 Task: Look for space in Sumaré, Brazil from 9th June, 2023 to 16th June, 2023 for 2 adults in price range Rs.8000 to Rs.16000. Place can be entire place with 2 bedrooms having 2 beds and 1 bathroom. Property type can be flat. Amenities needed are: washing machine, . Booking option can be shelf check-in. Required host language is Spanish.
Action: Mouse moved to (414, 112)
Screenshot: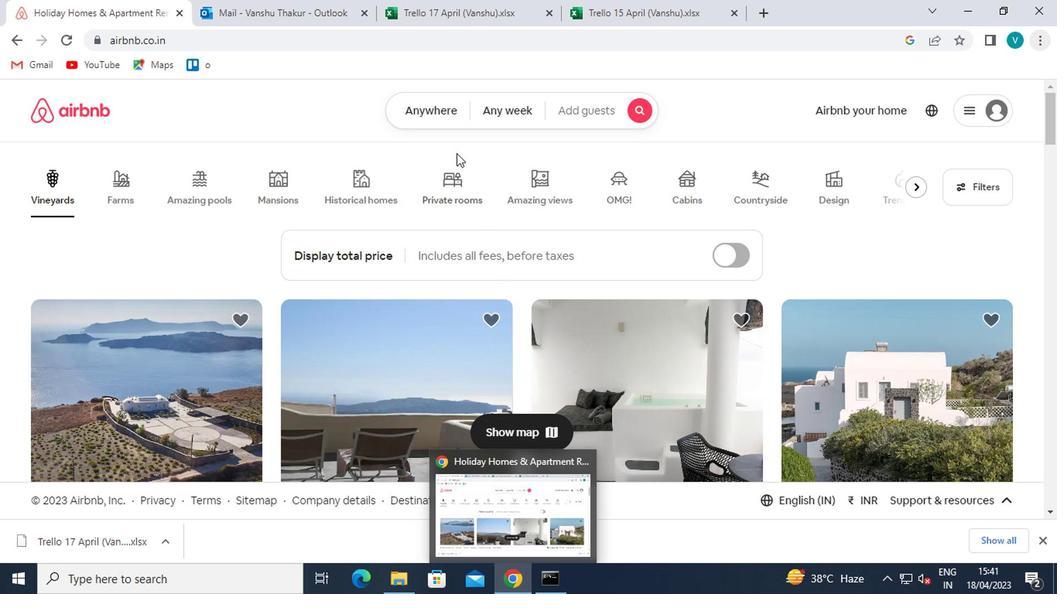 
Action: Mouse pressed left at (414, 112)
Screenshot: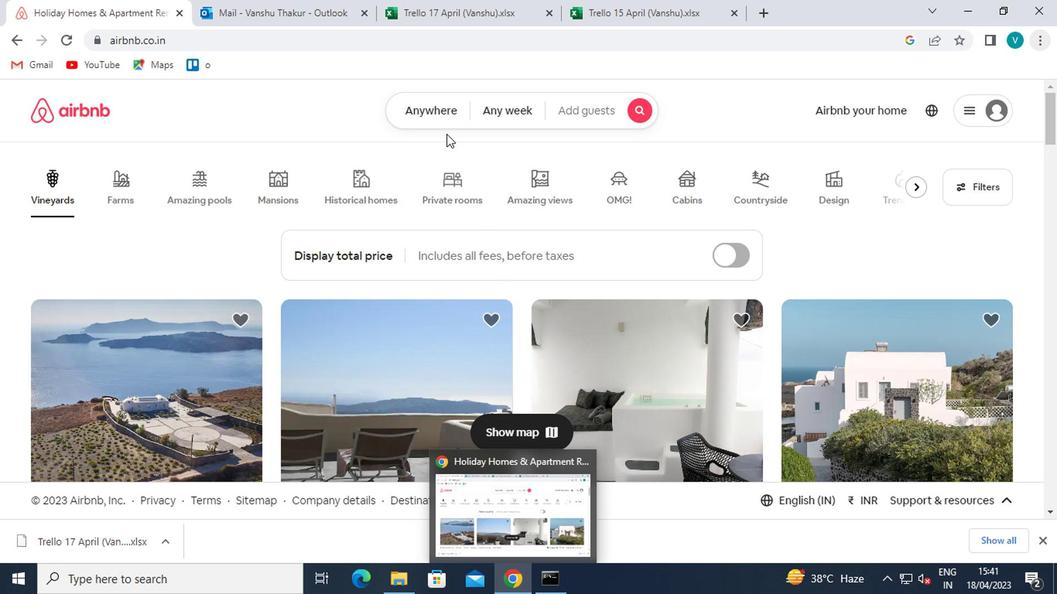
Action: Mouse moved to (360, 181)
Screenshot: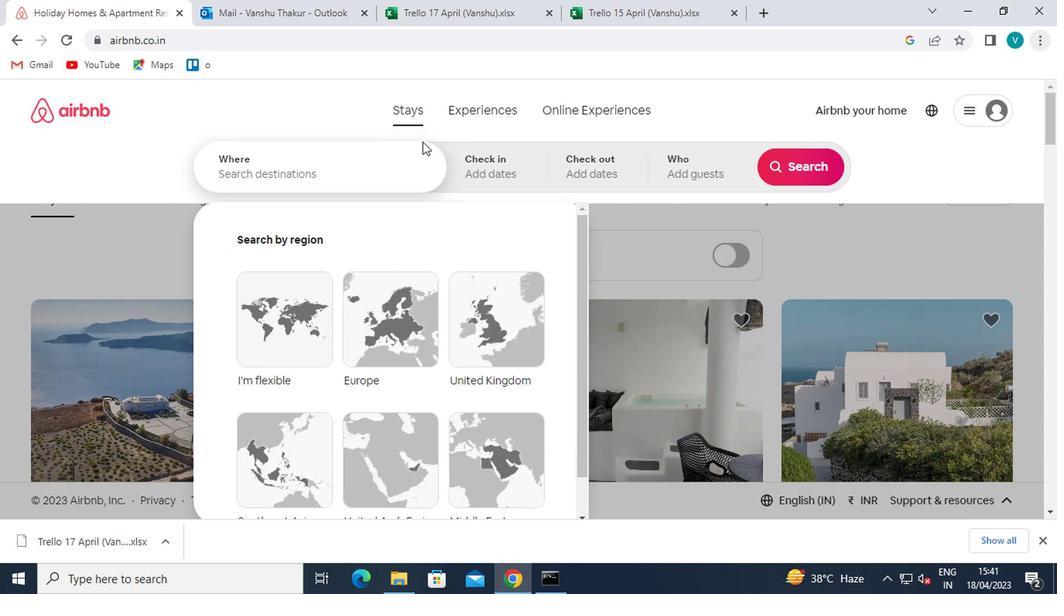 
Action: Mouse pressed left at (360, 181)
Screenshot: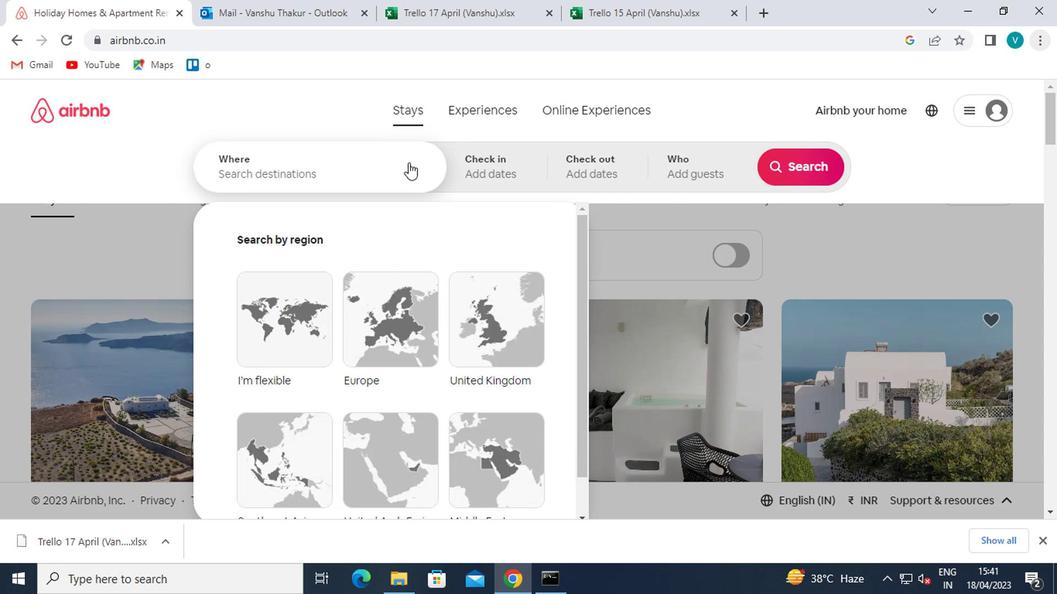 
Action: Mouse moved to (361, 182)
Screenshot: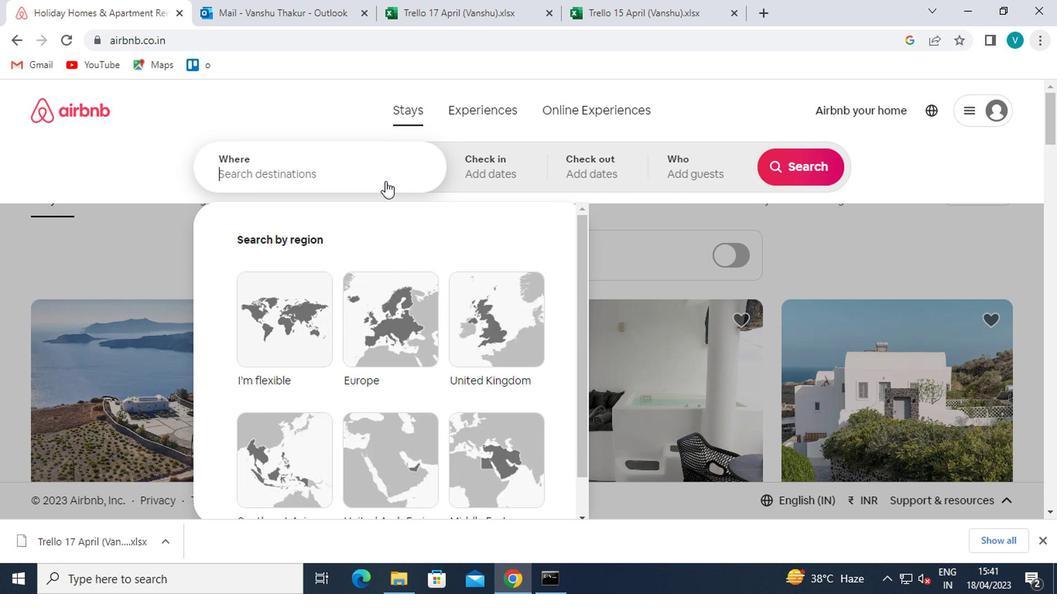 
Action: Key pressed <Key.shift>SUMARE
Screenshot: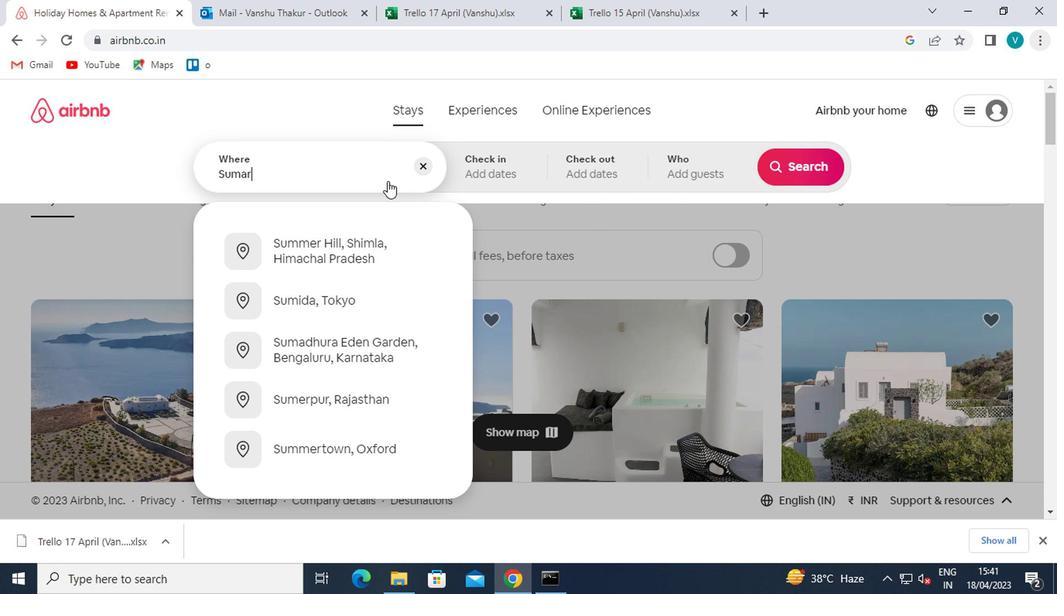 
Action: Mouse moved to (316, 187)
Screenshot: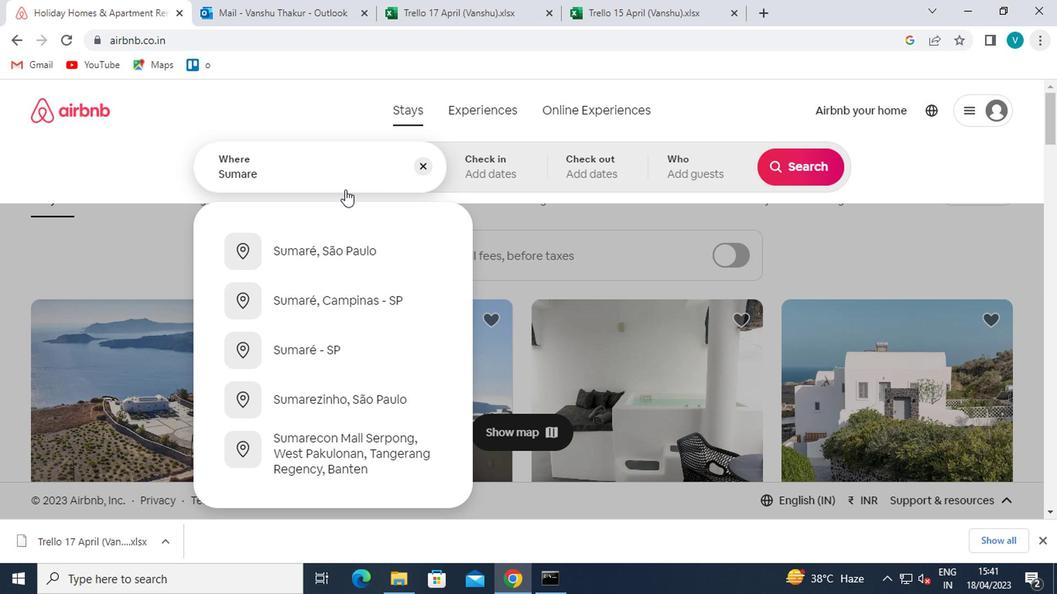 
Action: Key pressed ,<Key.space><Key.shift>BRAZIL
Screenshot: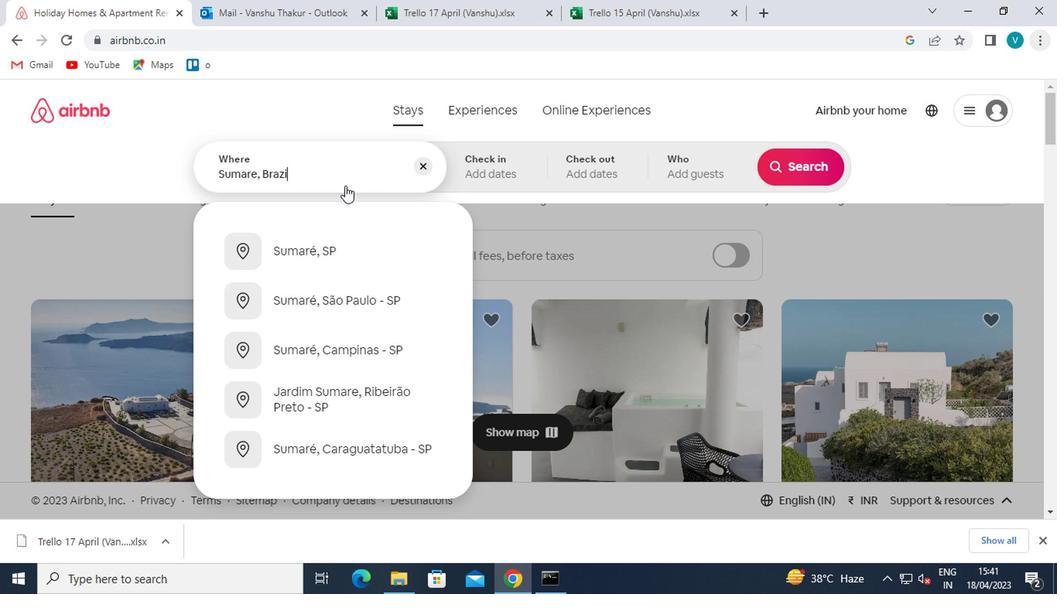 
Action: Mouse moved to (315, 245)
Screenshot: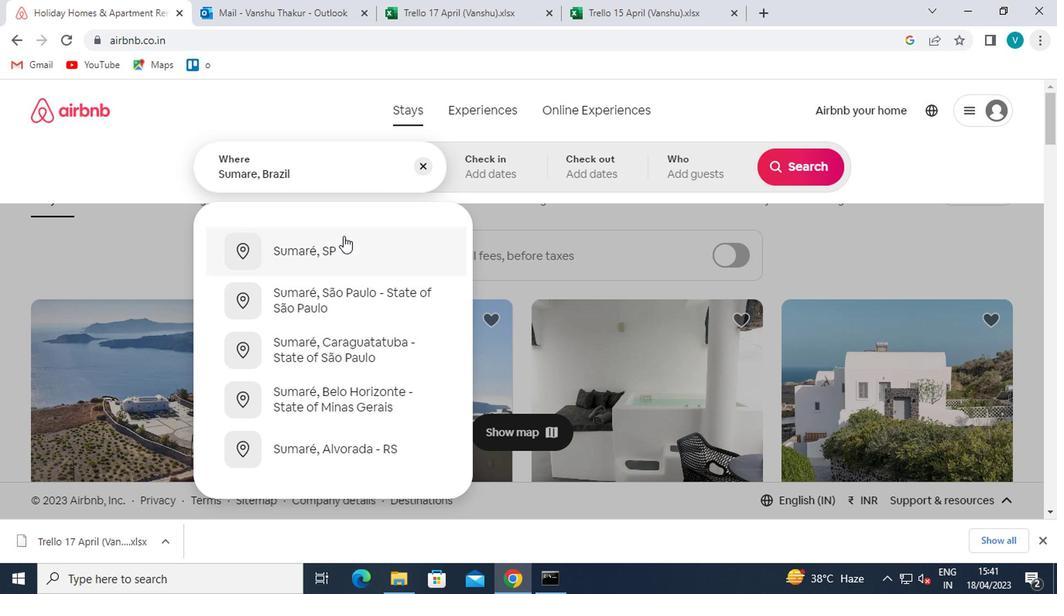 
Action: Mouse pressed left at (315, 245)
Screenshot: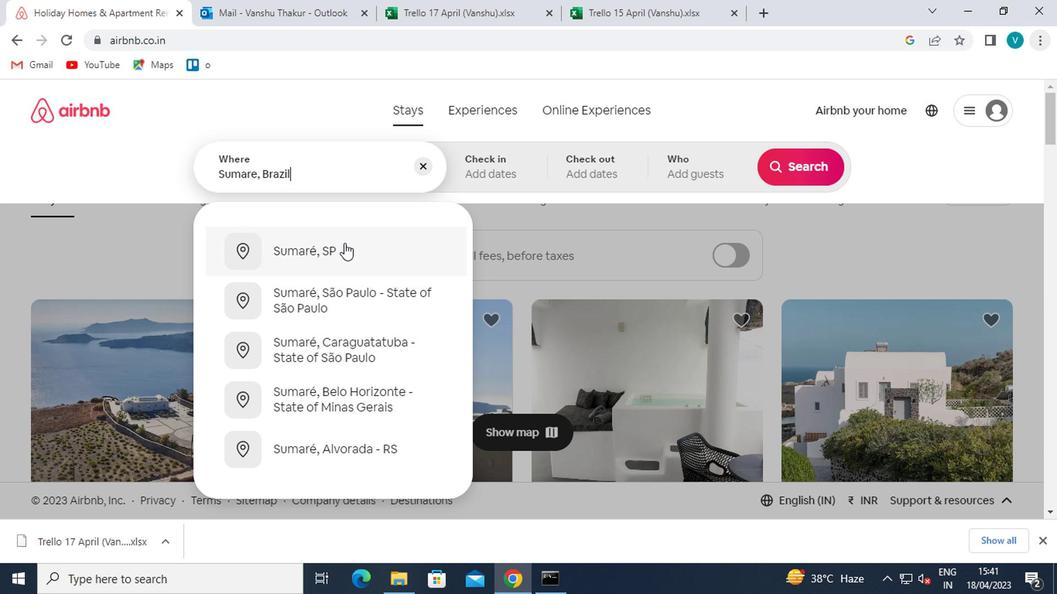 
Action: Mouse moved to (795, 292)
Screenshot: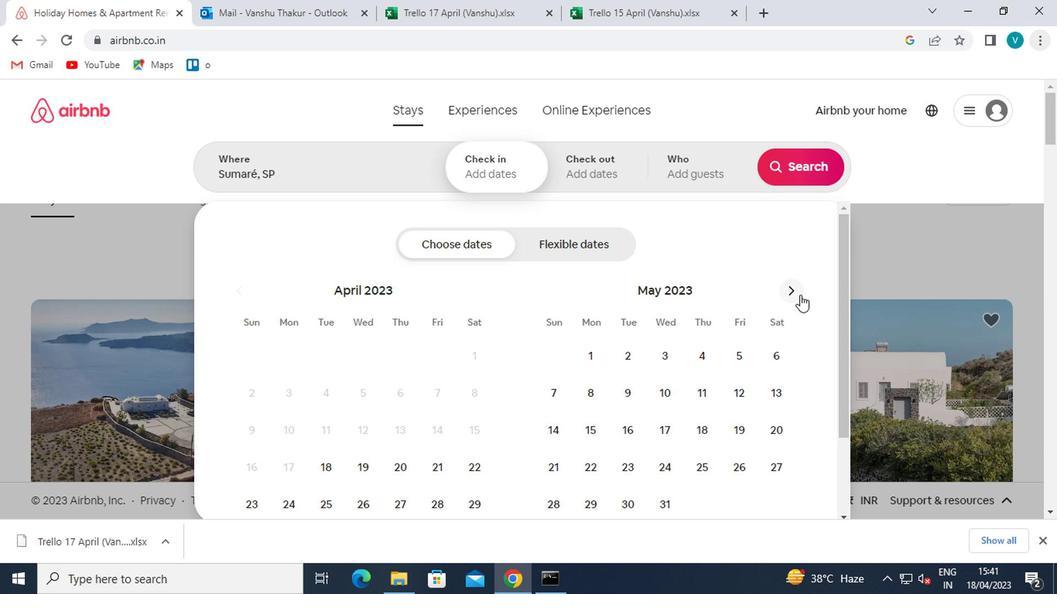 
Action: Mouse pressed left at (795, 292)
Screenshot: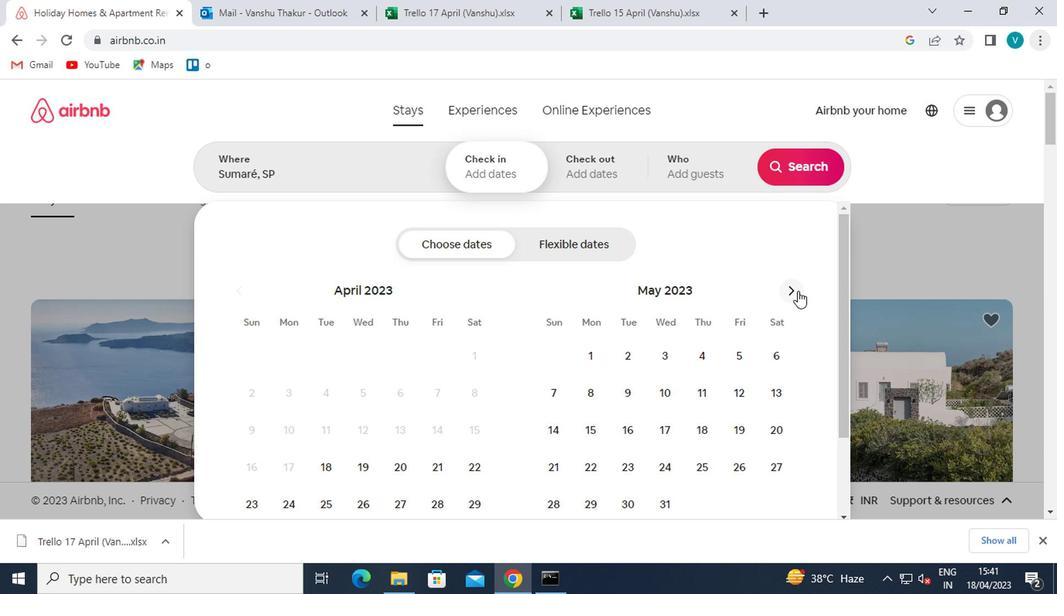 
Action: Mouse moved to (731, 397)
Screenshot: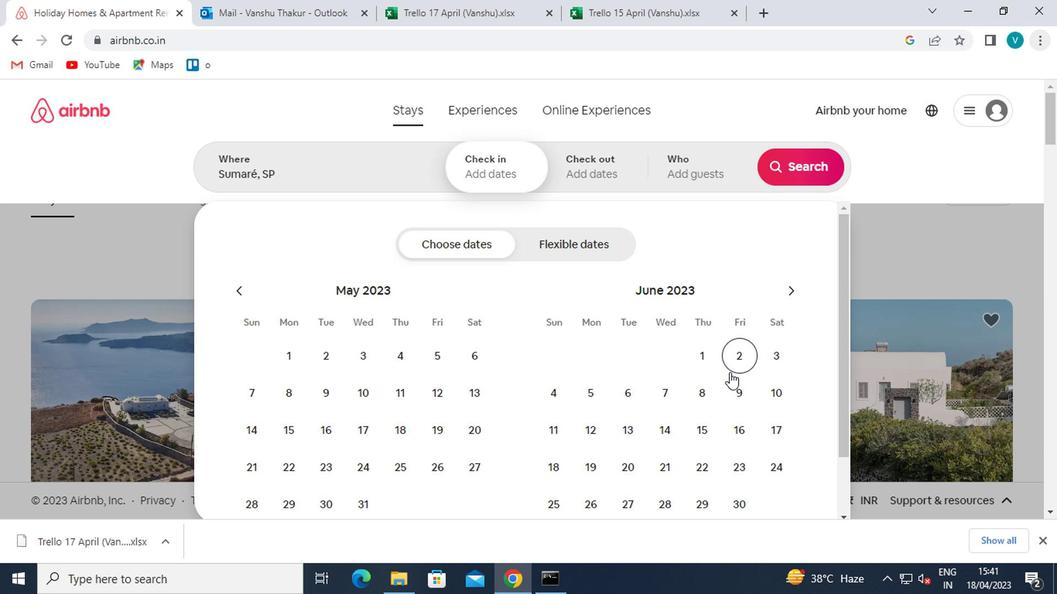 
Action: Mouse pressed left at (731, 397)
Screenshot: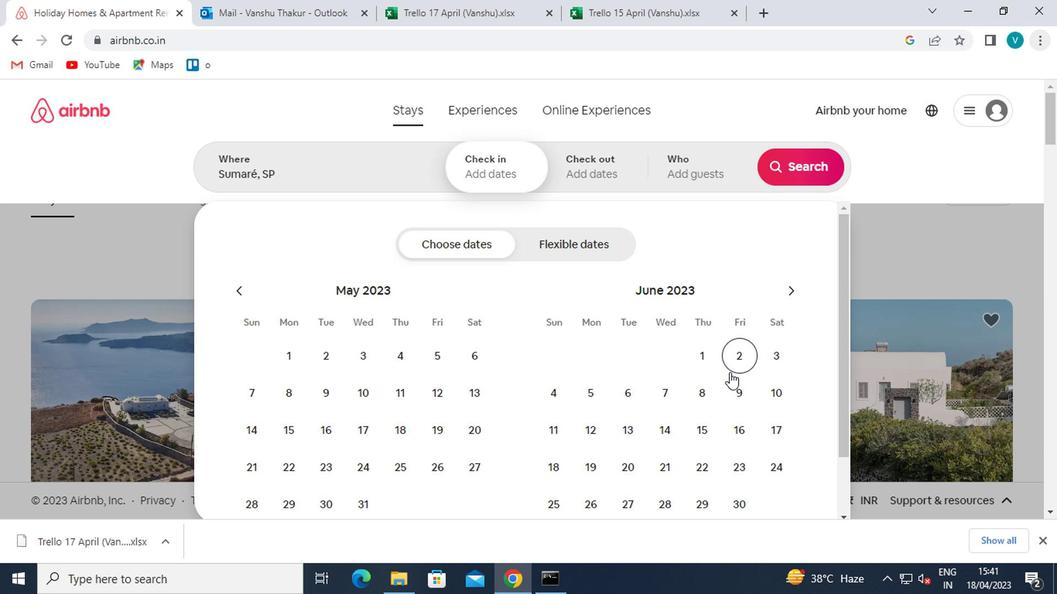 
Action: Mouse moved to (727, 427)
Screenshot: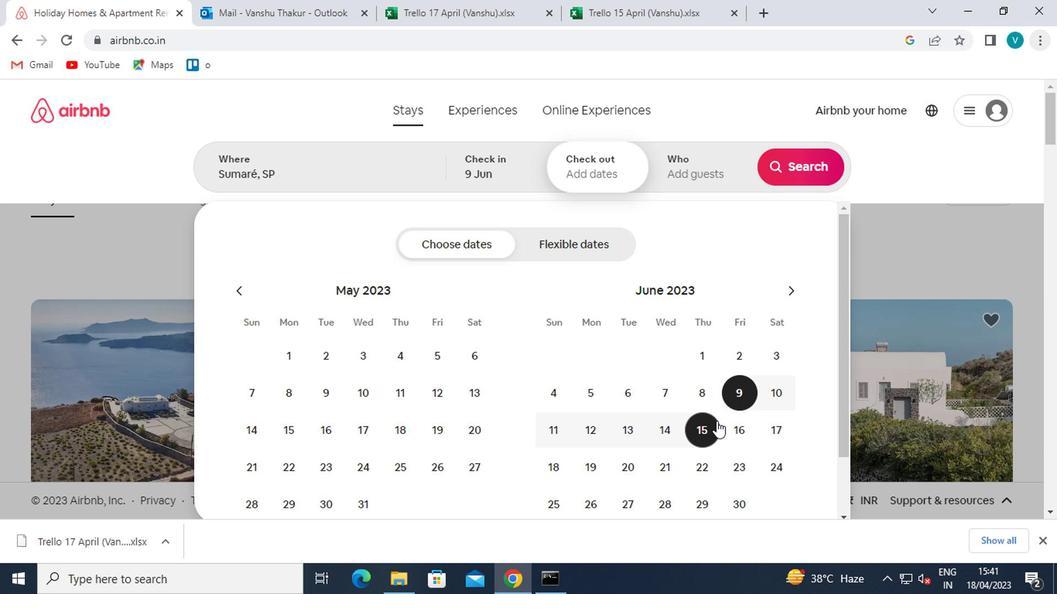 
Action: Mouse pressed left at (727, 427)
Screenshot: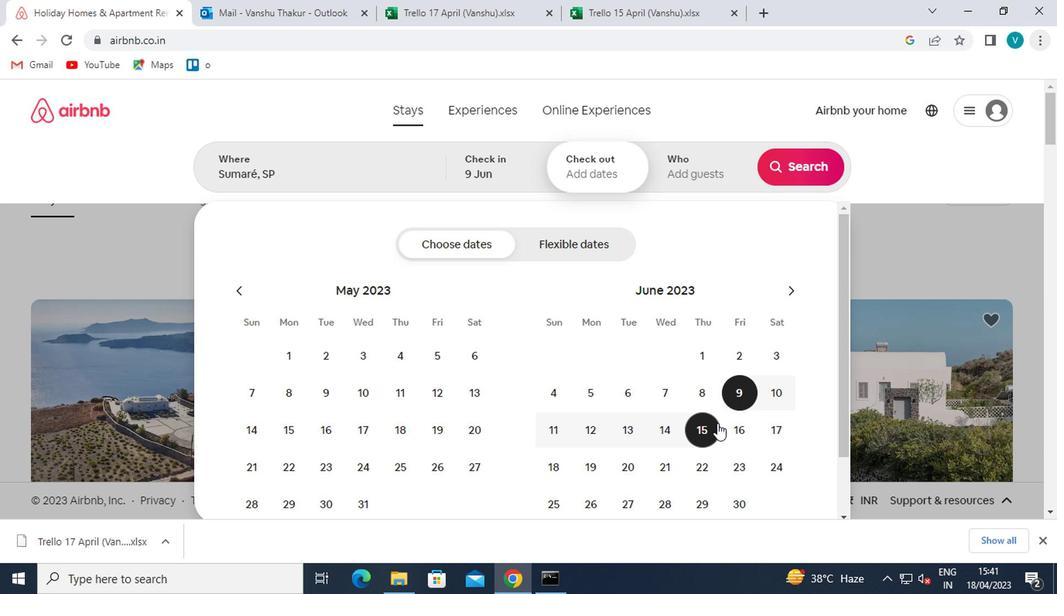 
Action: Mouse moved to (722, 171)
Screenshot: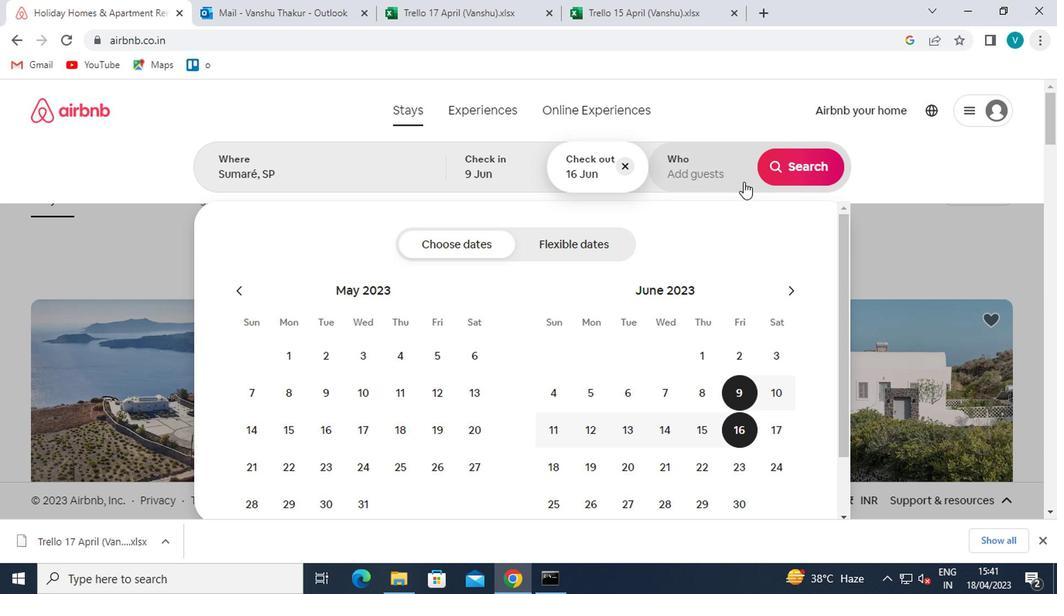 
Action: Mouse pressed left at (722, 171)
Screenshot: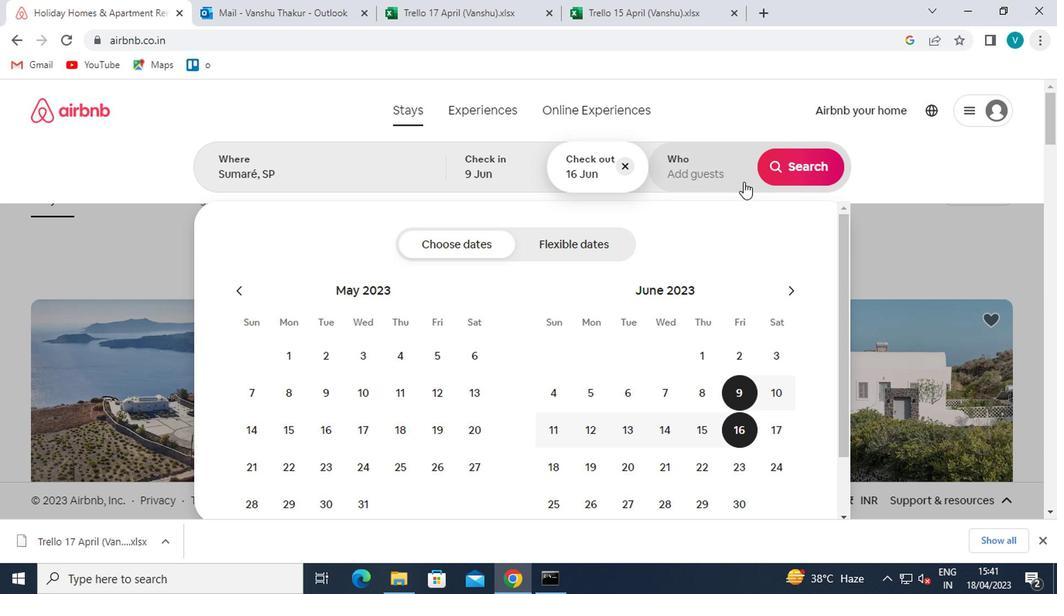 
Action: Mouse moved to (800, 247)
Screenshot: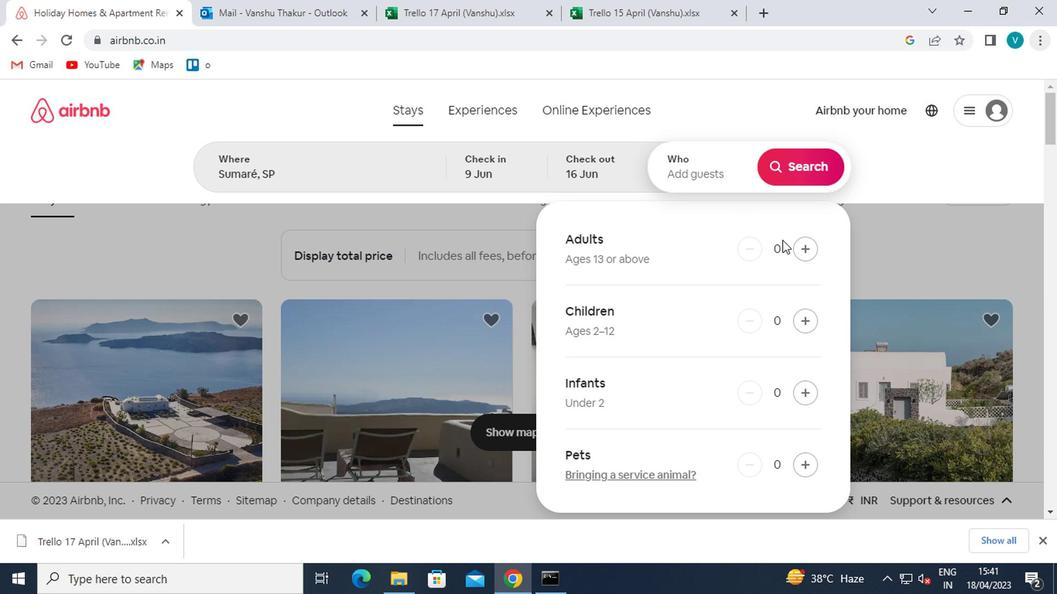 
Action: Mouse pressed left at (800, 247)
Screenshot: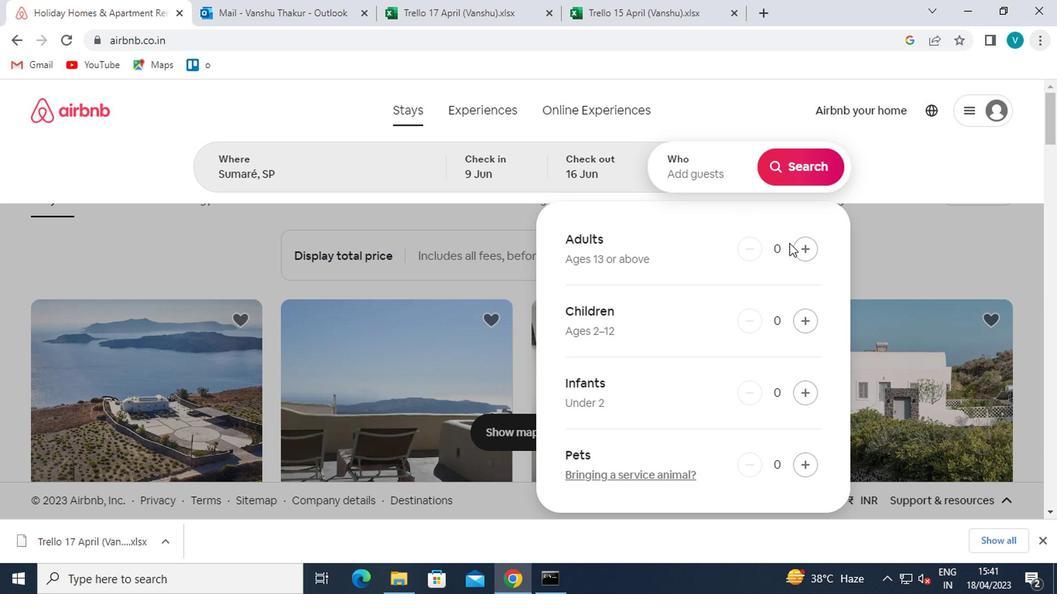 
Action: Mouse pressed left at (800, 247)
Screenshot: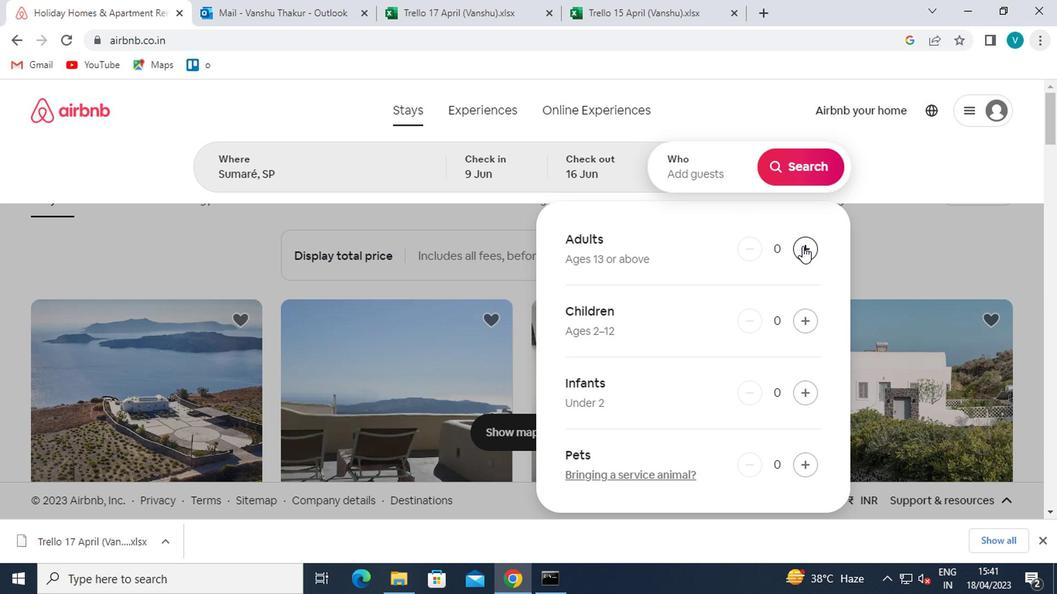 
Action: Mouse moved to (802, 164)
Screenshot: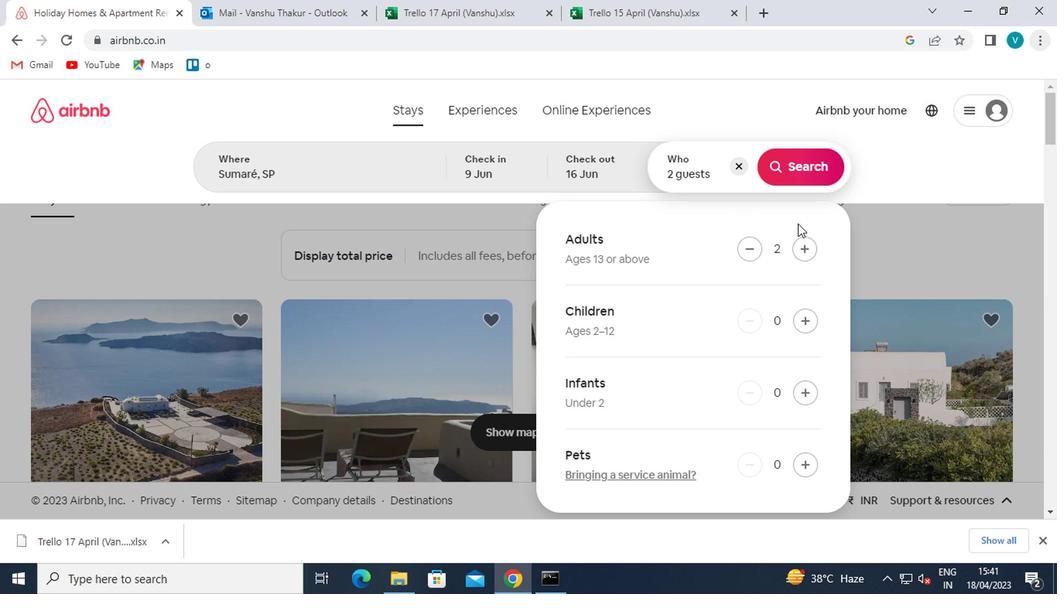 
Action: Mouse pressed left at (802, 164)
Screenshot: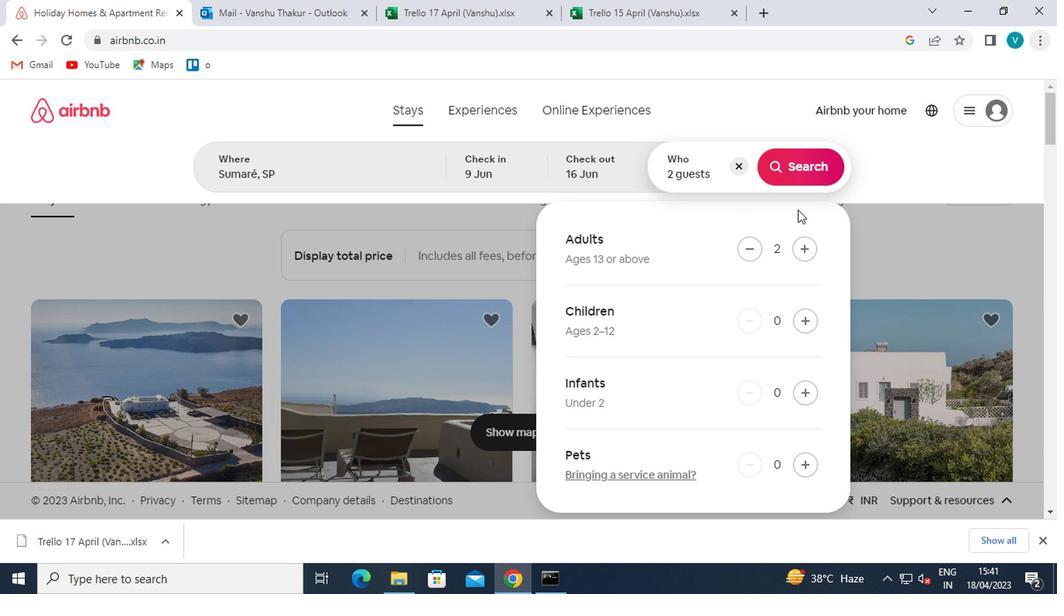 
Action: Mouse moved to (981, 171)
Screenshot: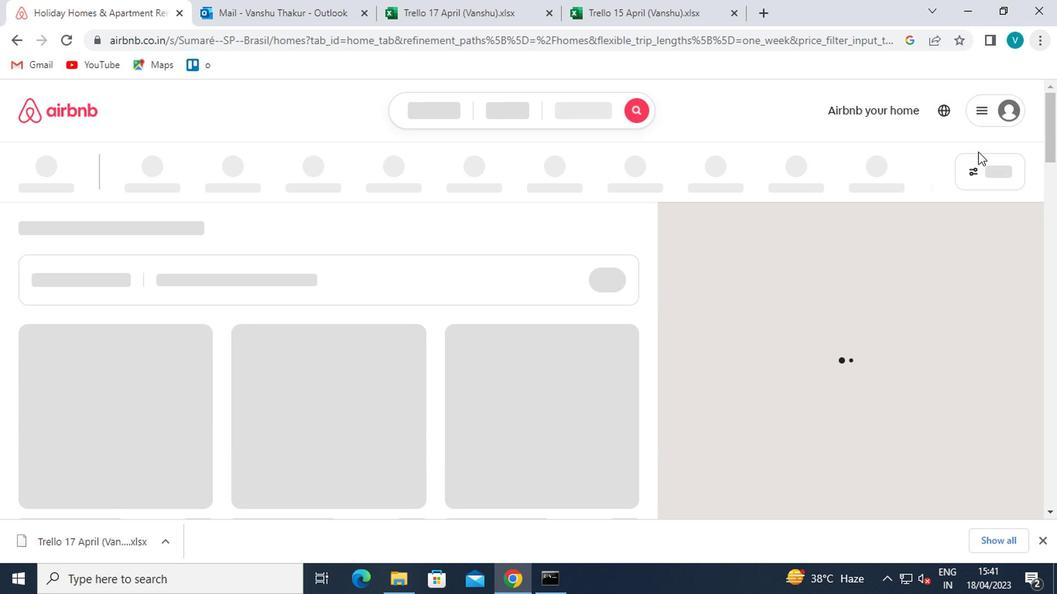 
Action: Mouse pressed left at (981, 171)
Screenshot: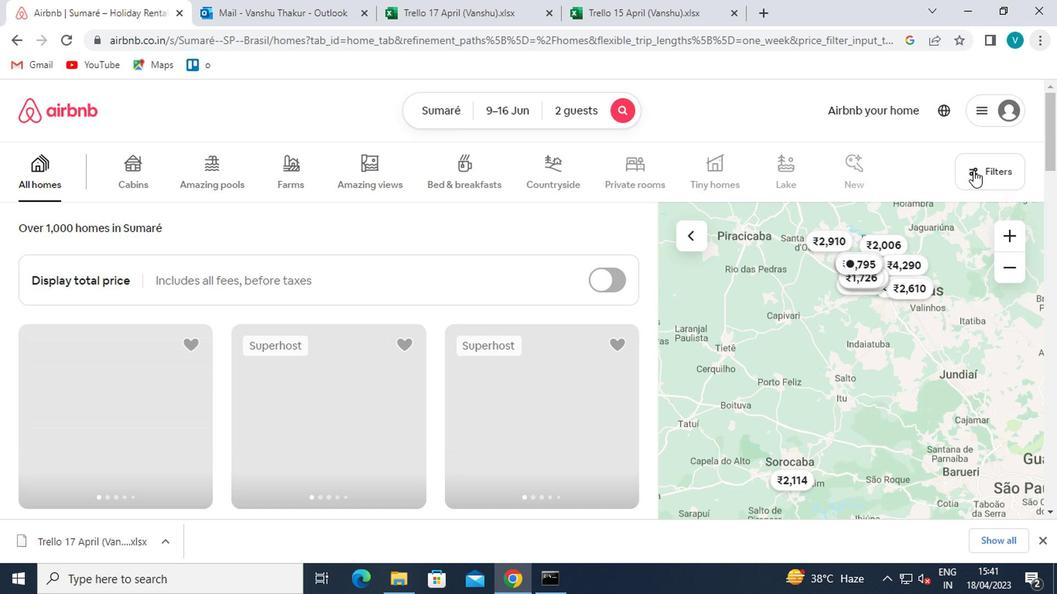 
Action: Mouse moved to (383, 365)
Screenshot: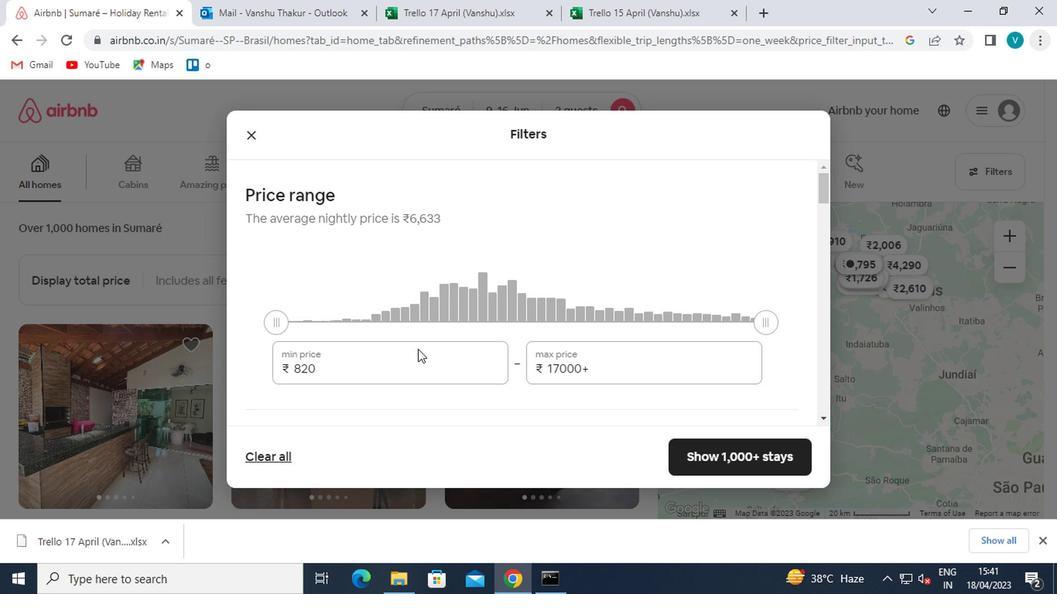 
Action: Mouse pressed left at (383, 365)
Screenshot: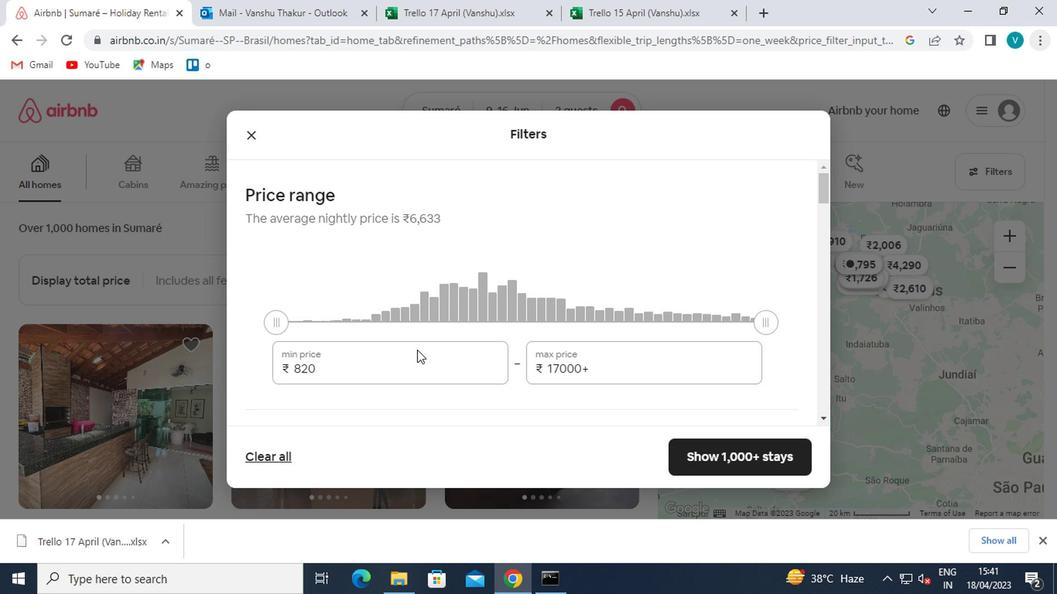 
Action: Mouse moved to (382, 367)
Screenshot: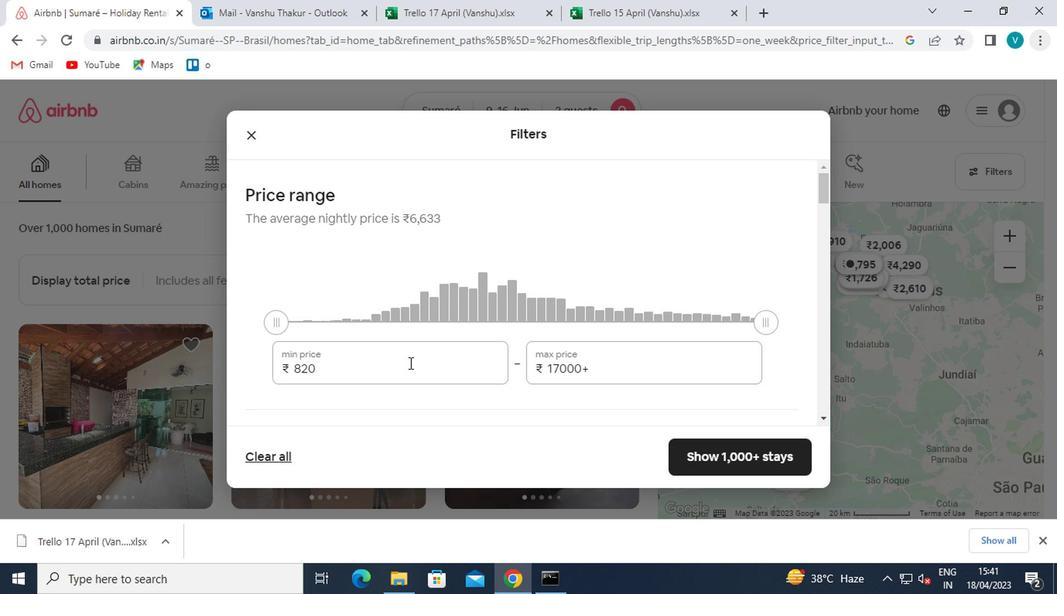 
Action: Key pressed <Key.backspace><Key.backspace><Key.backspace>8000
Screenshot: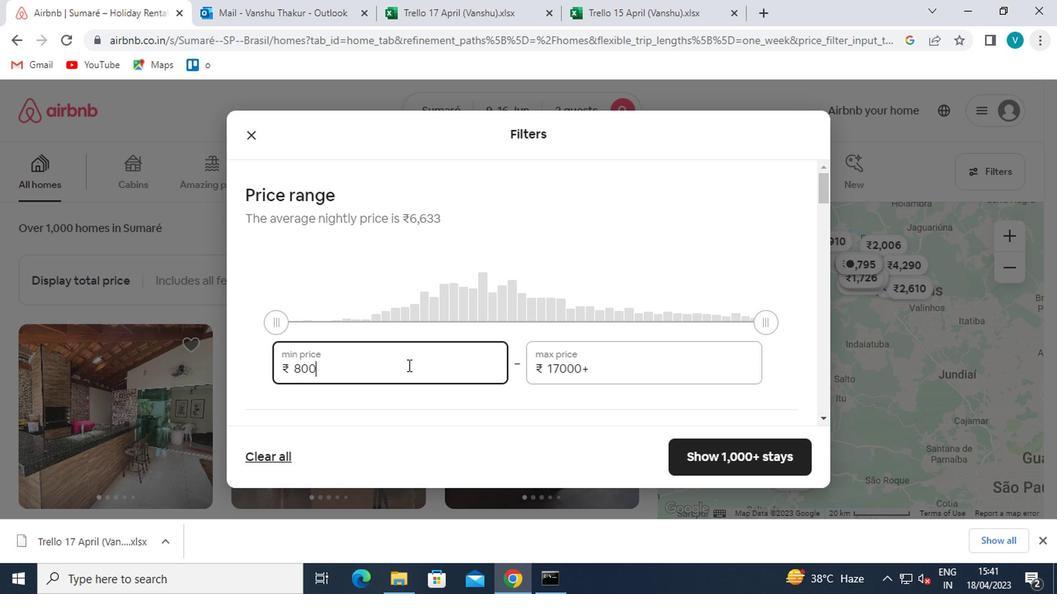 
Action: Mouse moved to (588, 369)
Screenshot: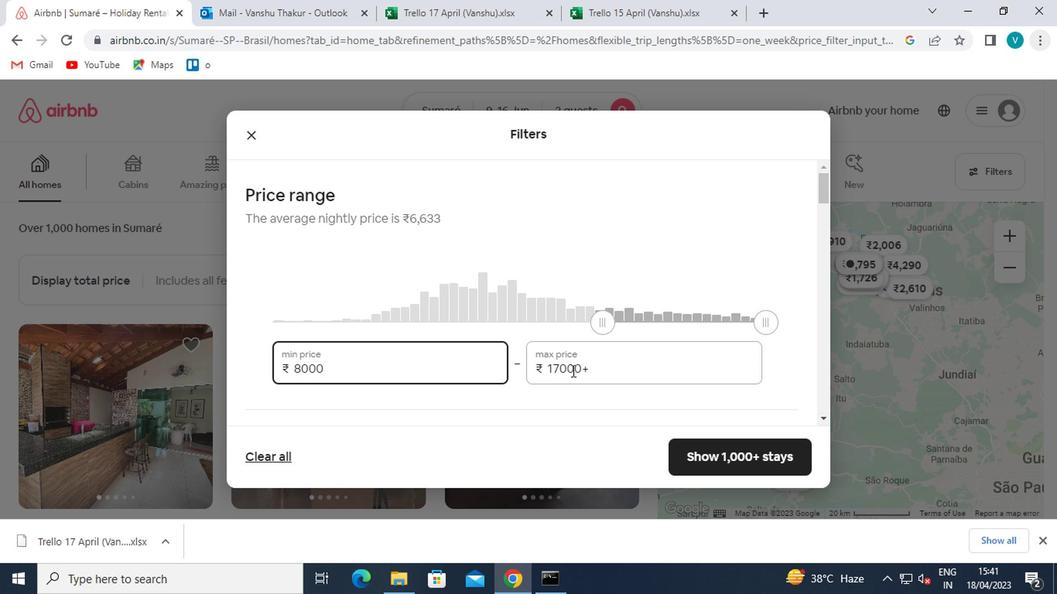 
Action: Mouse pressed left at (588, 369)
Screenshot: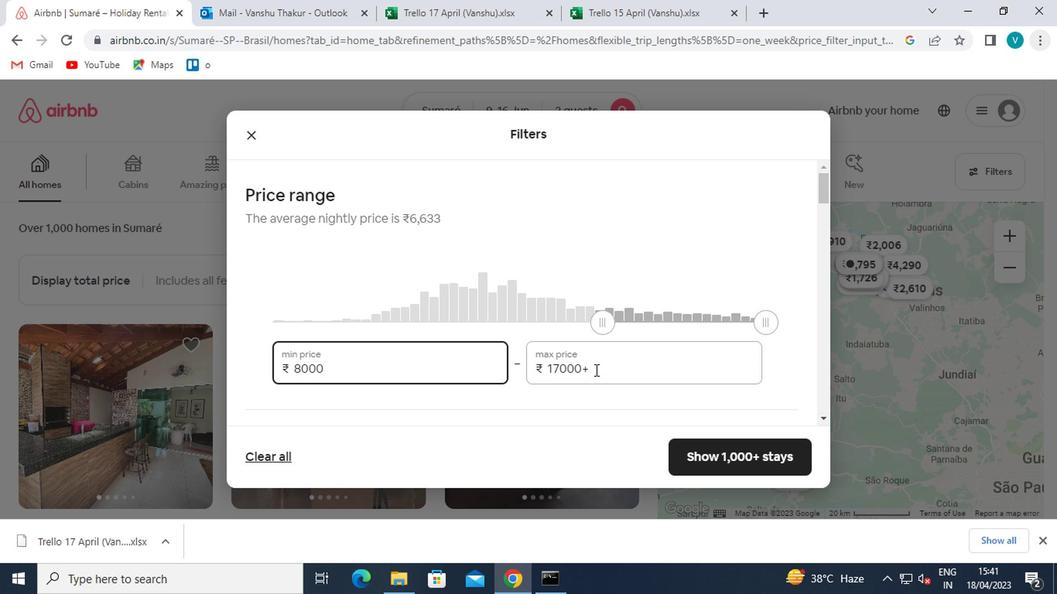 
Action: Mouse moved to (582, 365)
Screenshot: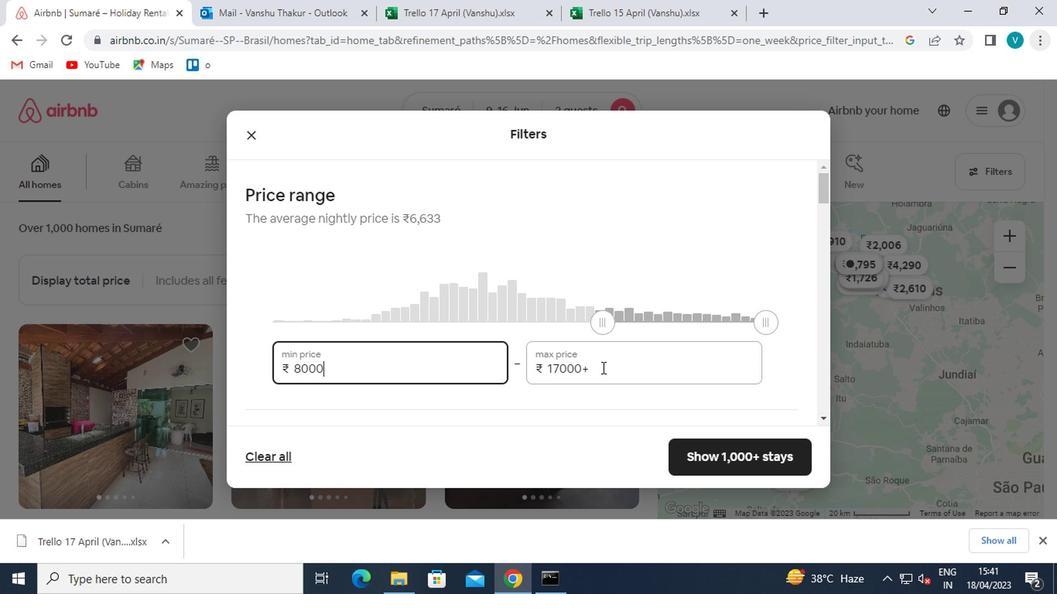 
Action: Key pressed <Key.backspace><Key.backspace><Key.backspace><Key.backspace><Key.backspace><Key.backspace>16000
Screenshot: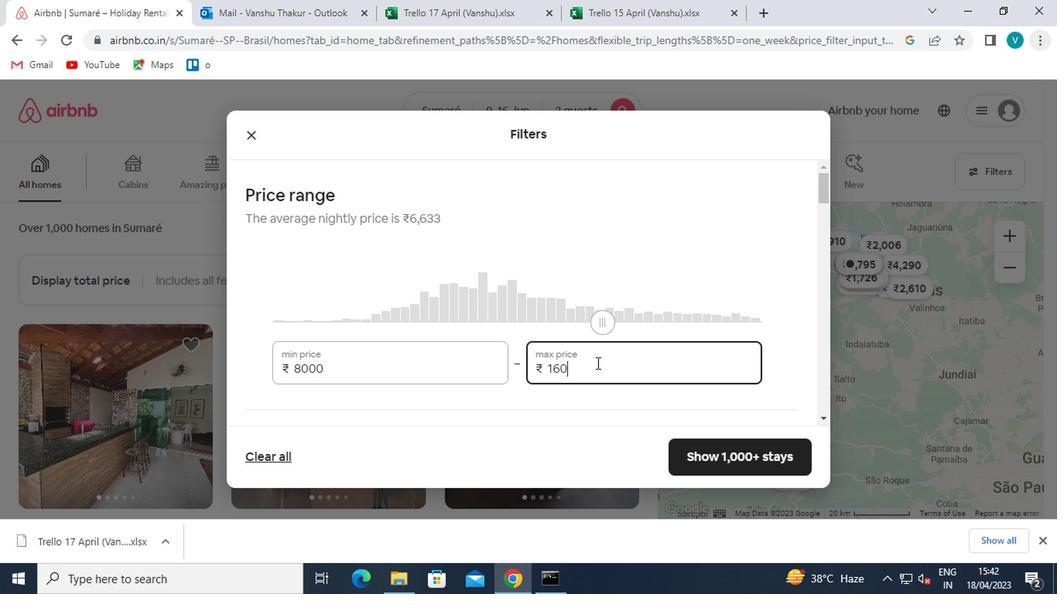 
Action: Mouse moved to (563, 356)
Screenshot: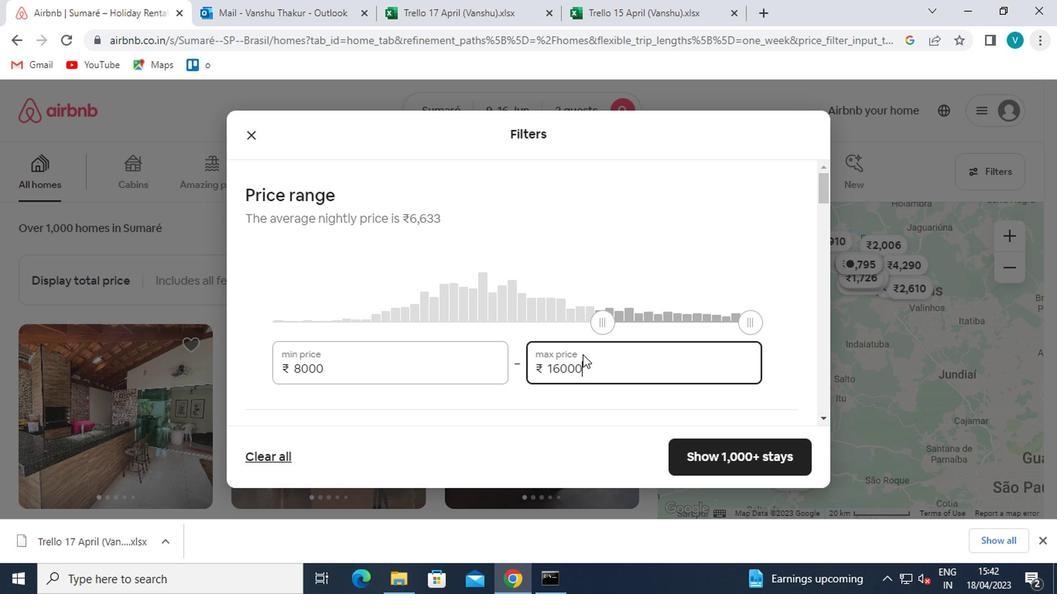 
Action: Mouse scrolled (563, 355) with delta (0, 0)
Screenshot: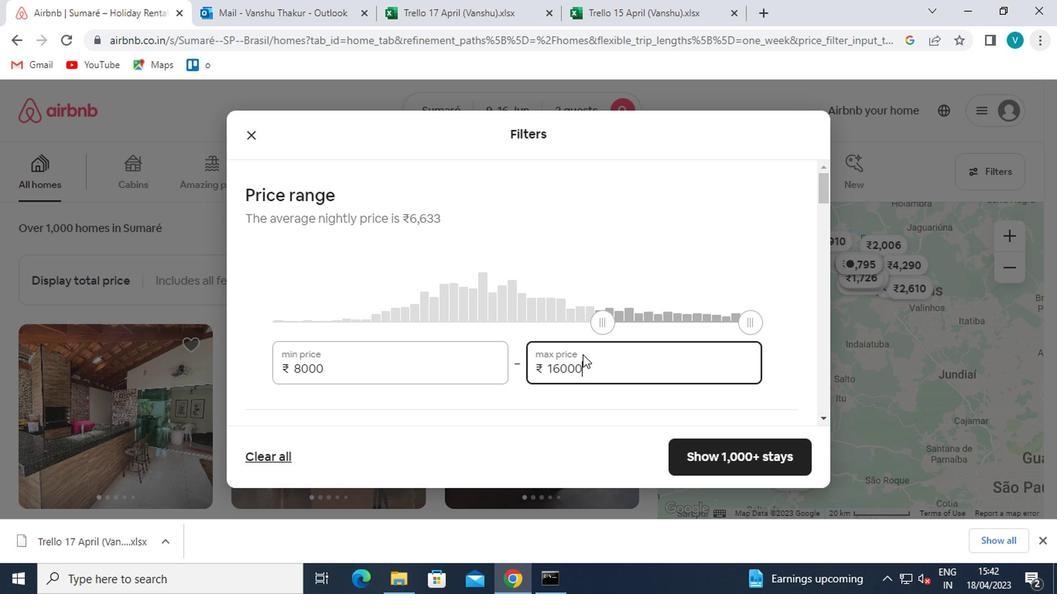 
Action: Mouse moved to (557, 356)
Screenshot: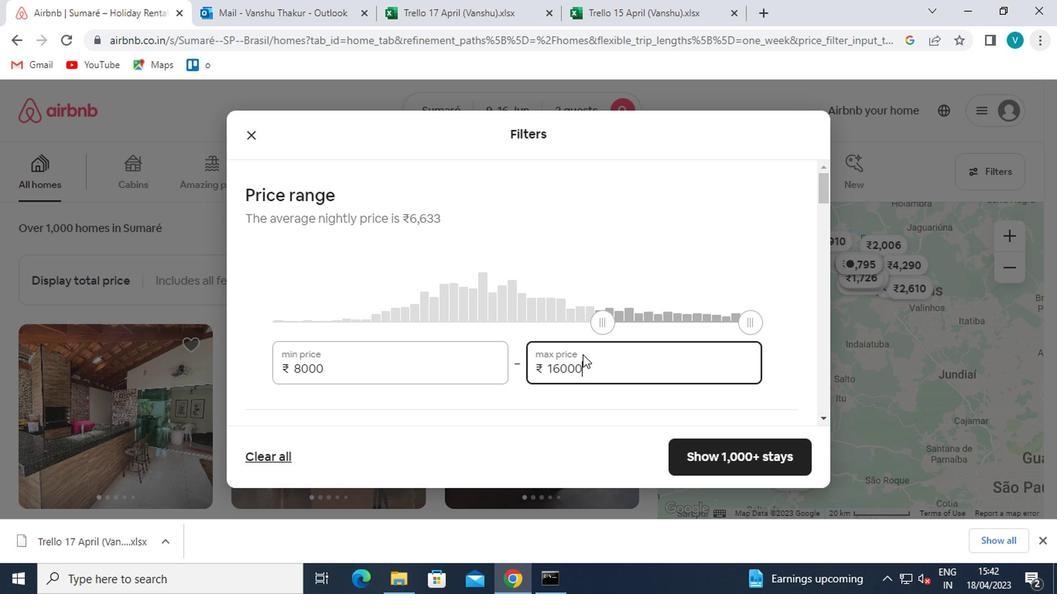 
Action: Mouse scrolled (557, 355) with delta (0, 0)
Screenshot: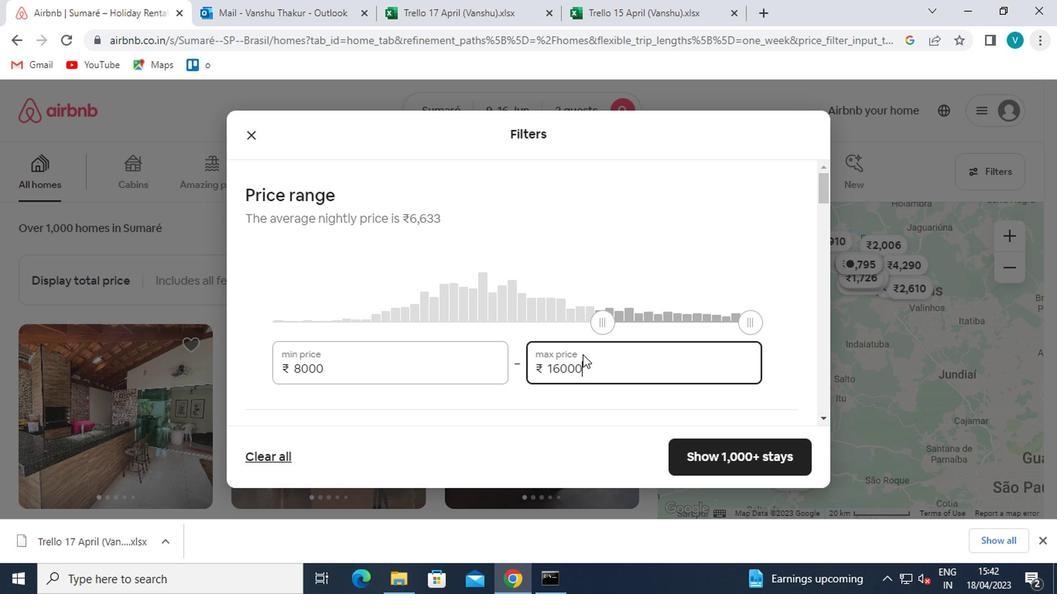 
Action: Mouse moved to (553, 356)
Screenshot: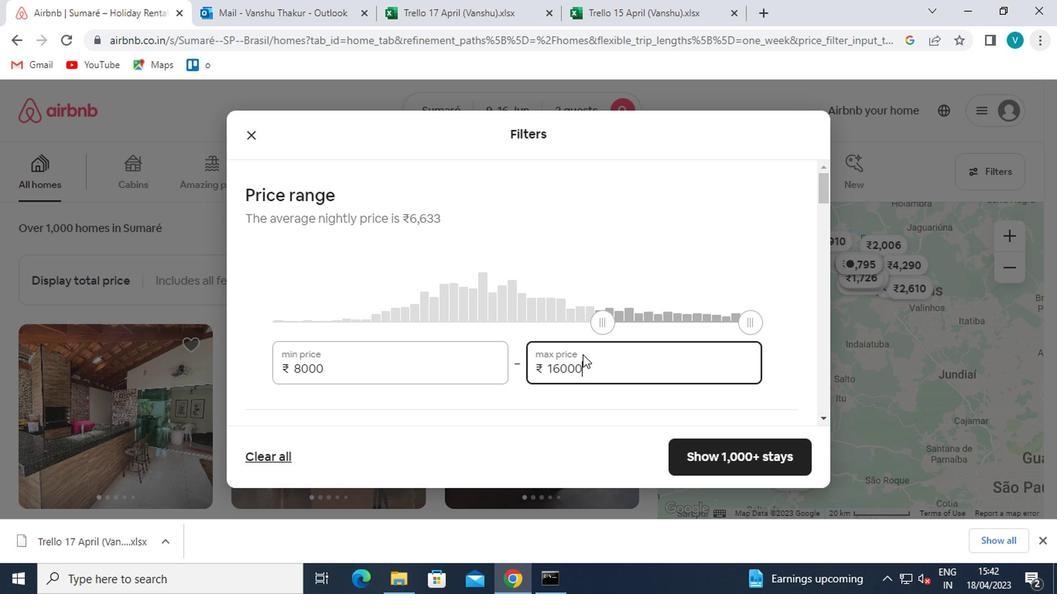 
Action: Mouse scrolled (553, 355) with delta (0, 0)
Screenshot: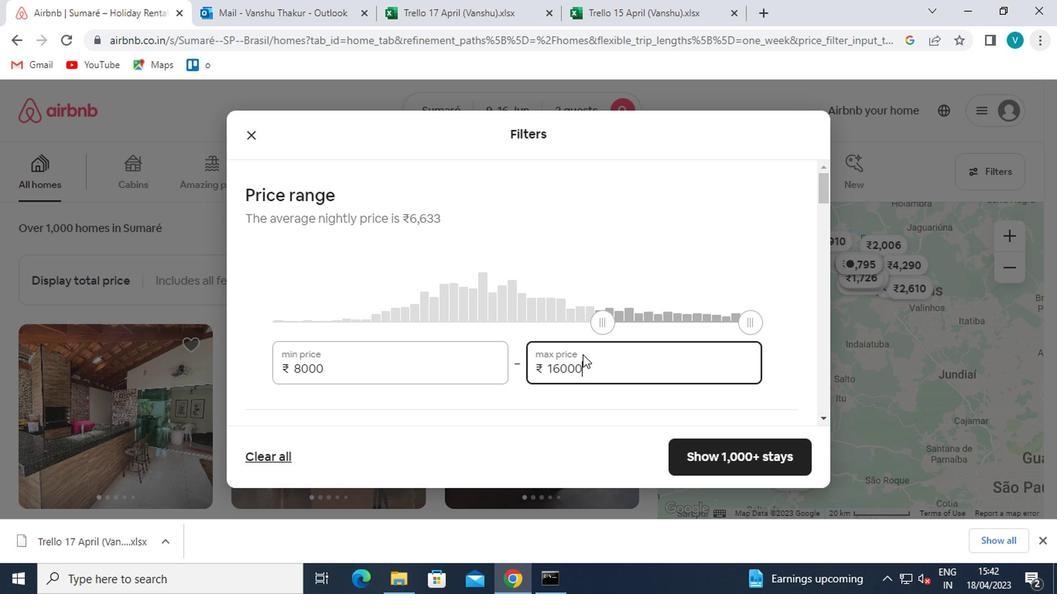 
Action: Mouse moved to (219, 252)
Screenshot: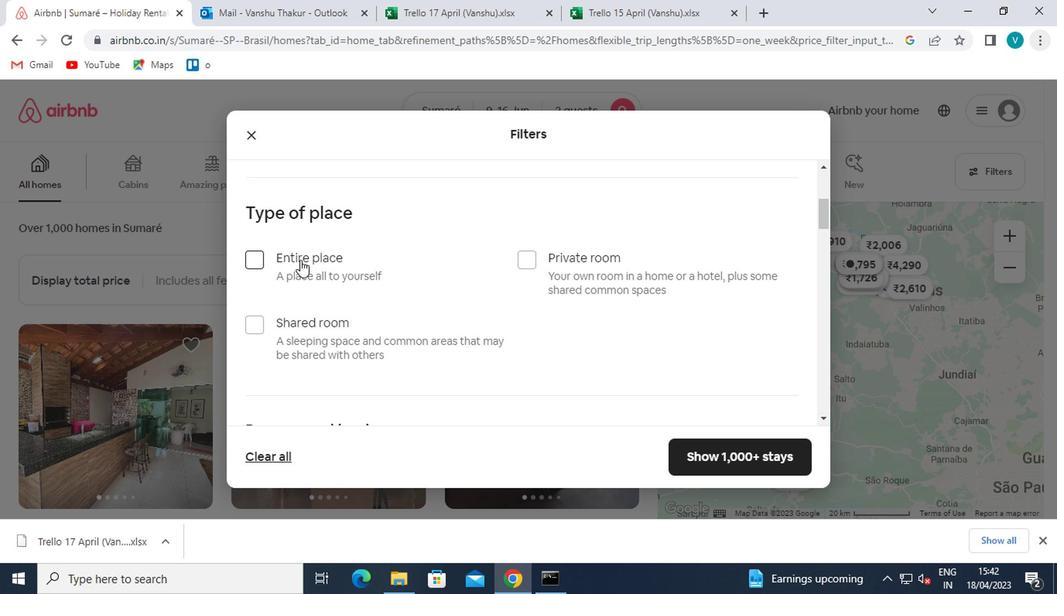 
Action: Mouse pressed left at (219, 252)
Screenshot: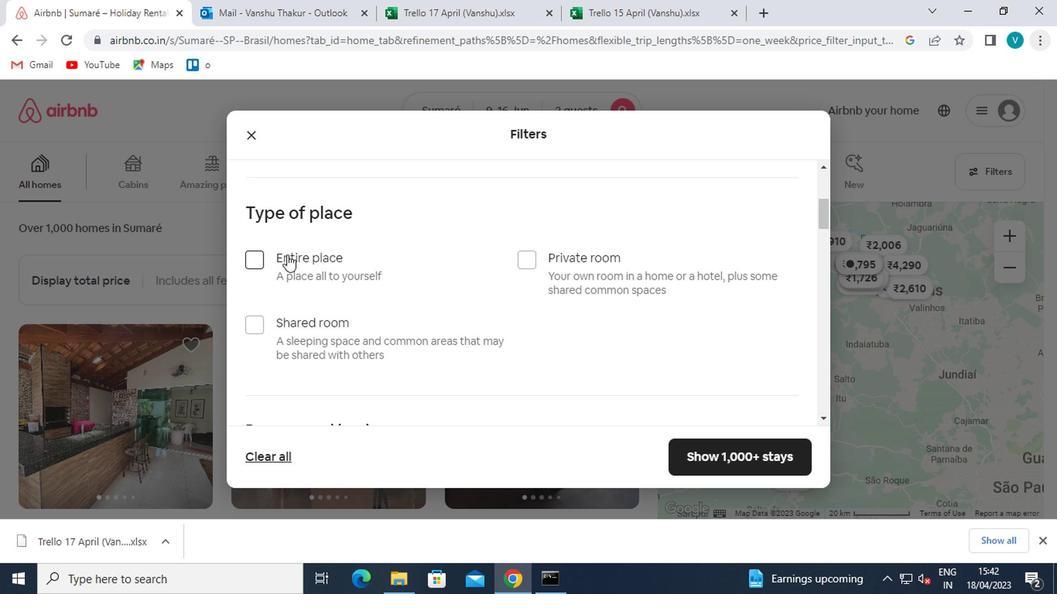 
Action: Mouse moved to (344, 276)
Screenshot: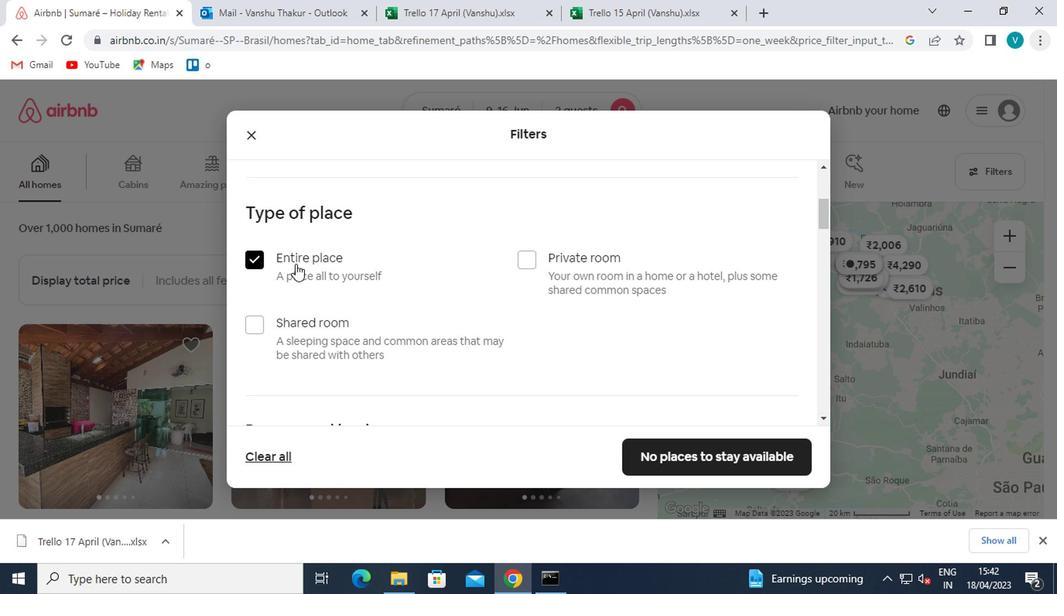 
Action: Mouse scrolled (344, 275) with delta (0, 0)
Screenshot: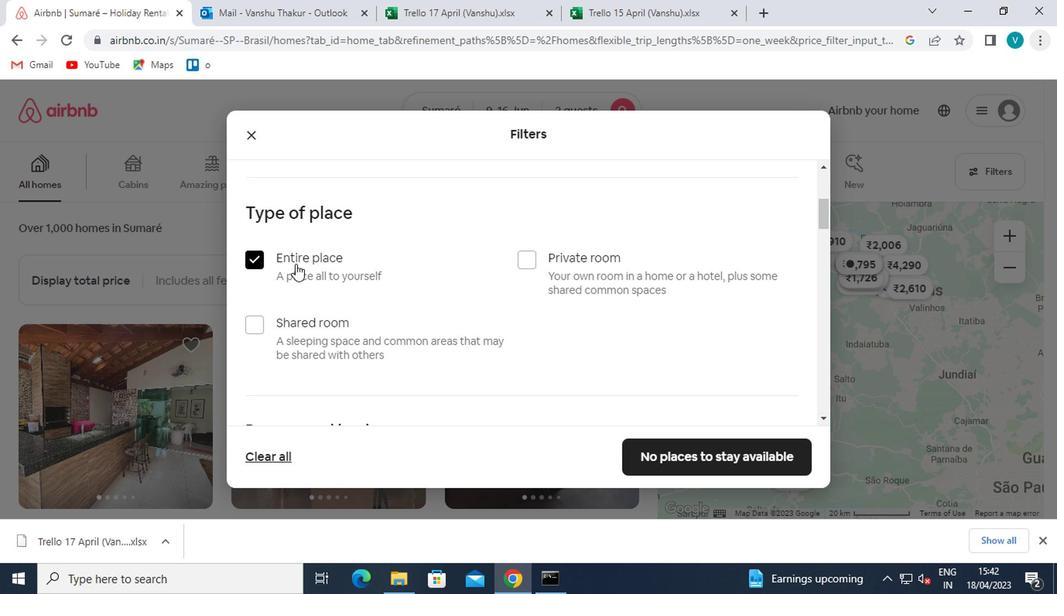 
Action: Mouse moved to (345, 279)
Screenshot: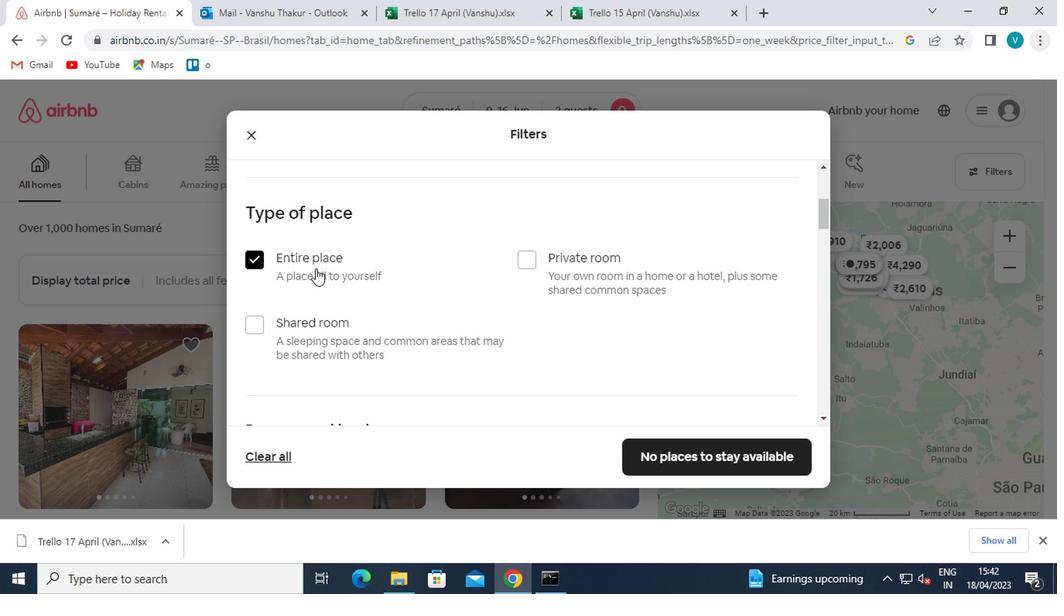
Action: Mouse scrolled (345, 278) with delta (0, -1)
Screenshot: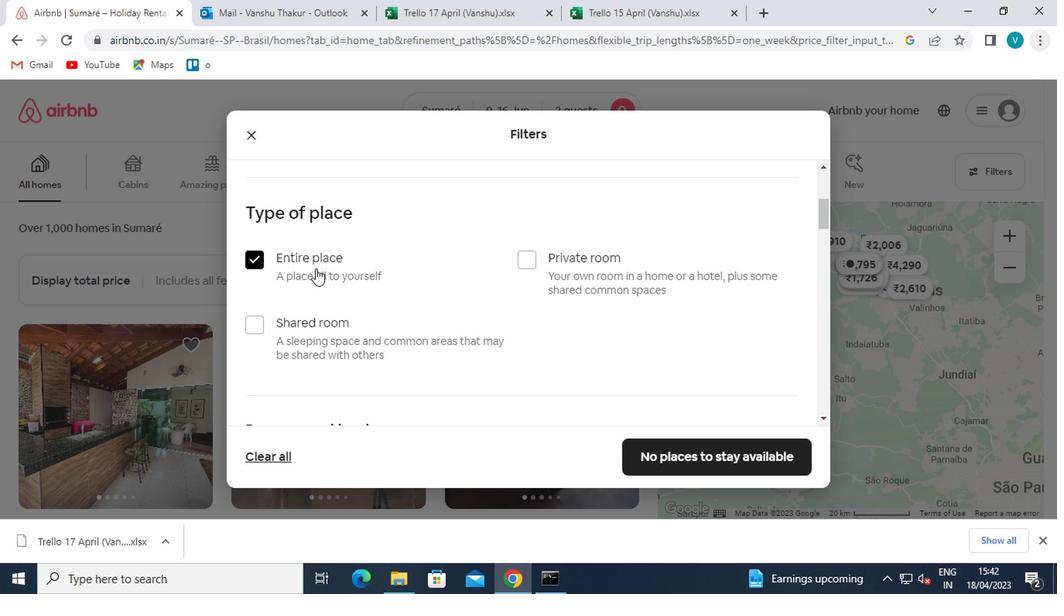 
Action: Mouse moved to (343, 364)
Screenshot: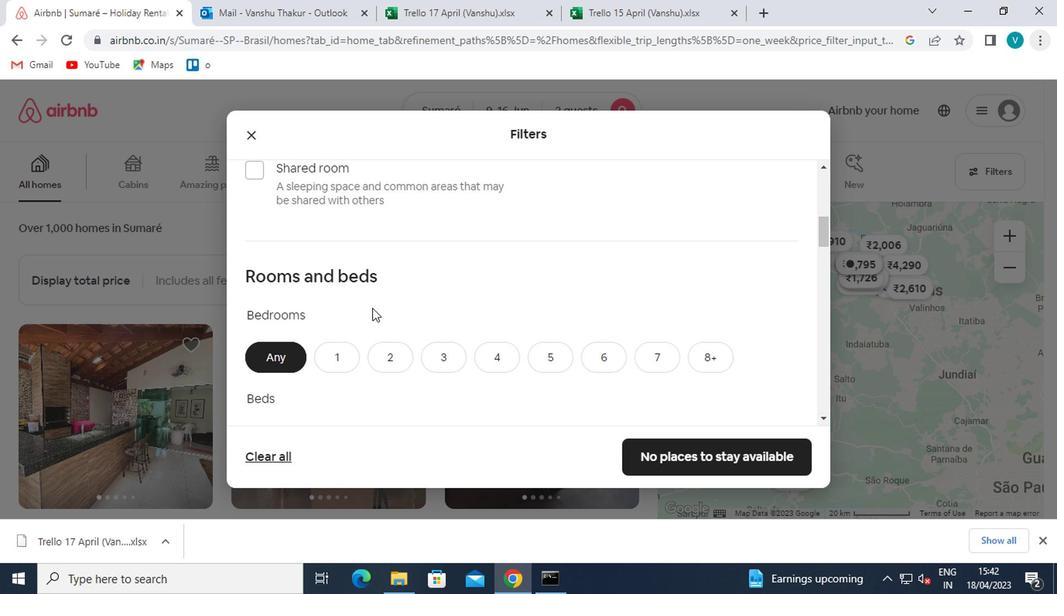 
Action: Mouse pressed left at (343, 364)
Screenshot: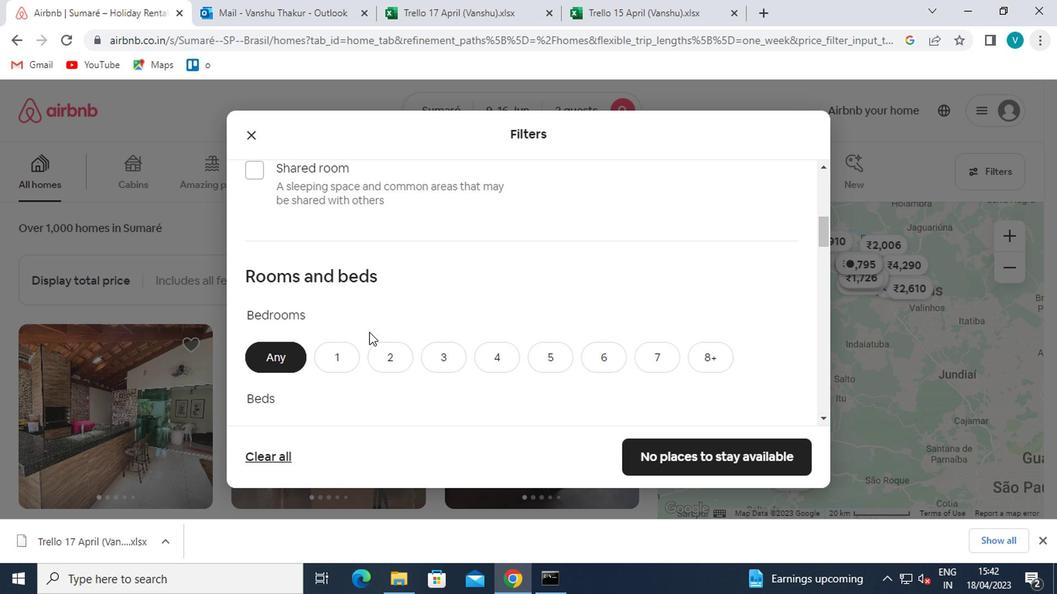 
Action: Mouse moved to (345, 364)
Screenshot: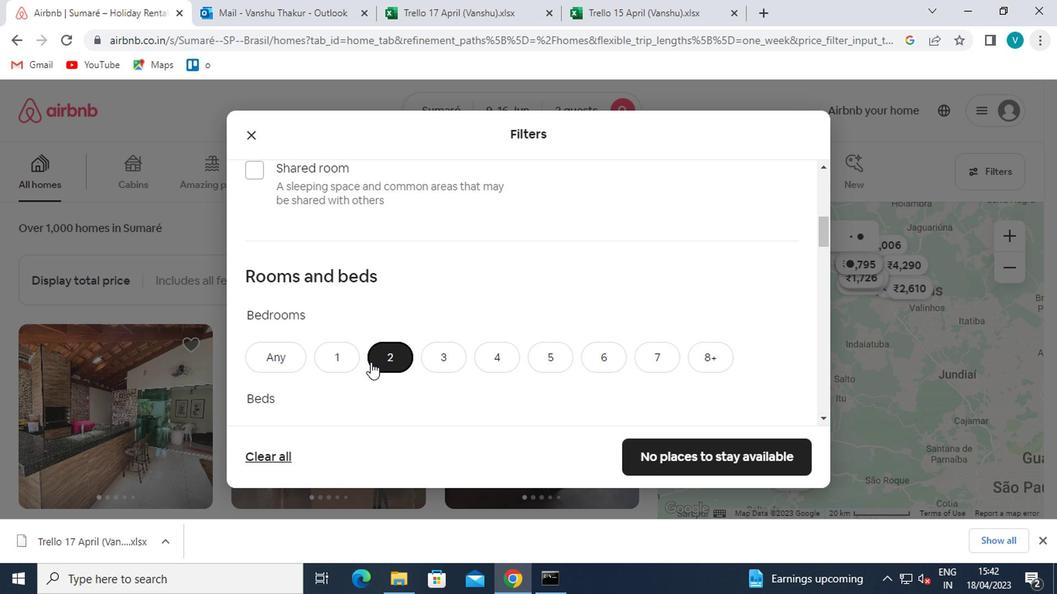 
Action: Mouse scrolled (345, 363) with delta (0, -1)
Screenshot: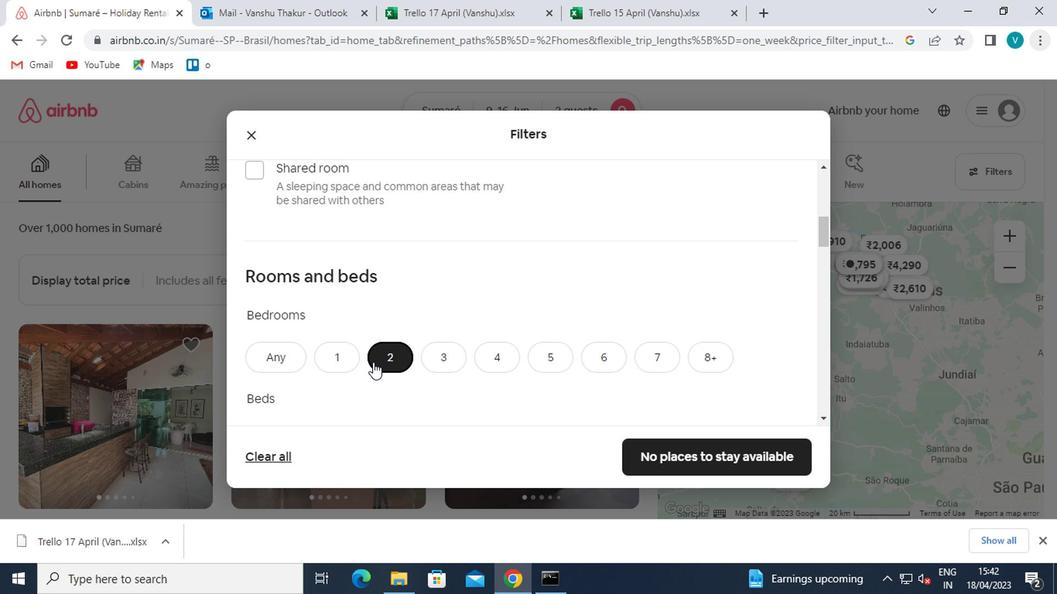 
Action: Mouse scrolled (345, 363) with delta (0, -1)
Screenshot: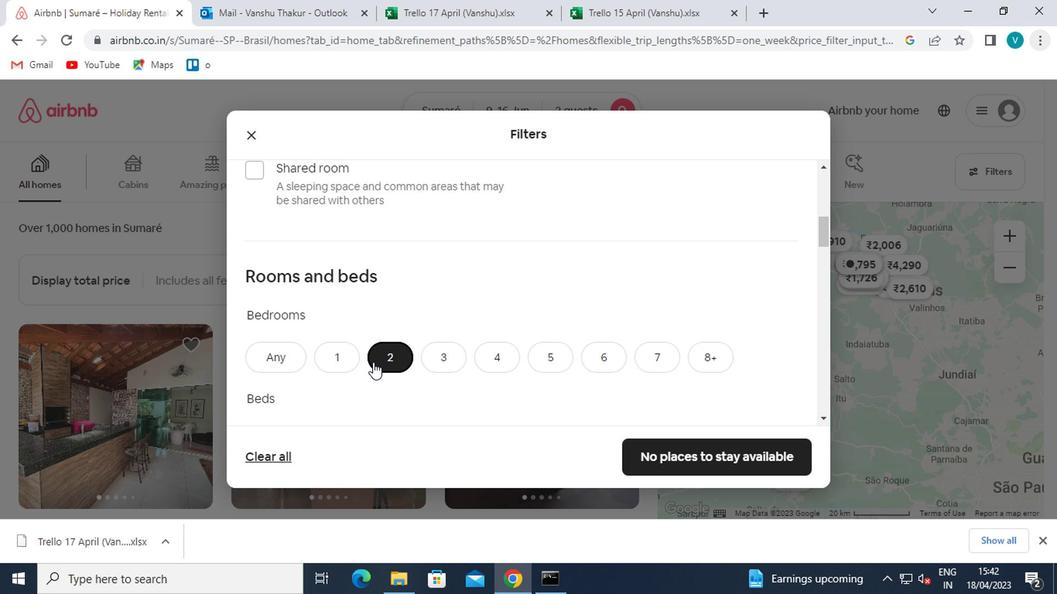 
Action: Mouse moved to (366, 277)
Screenshot: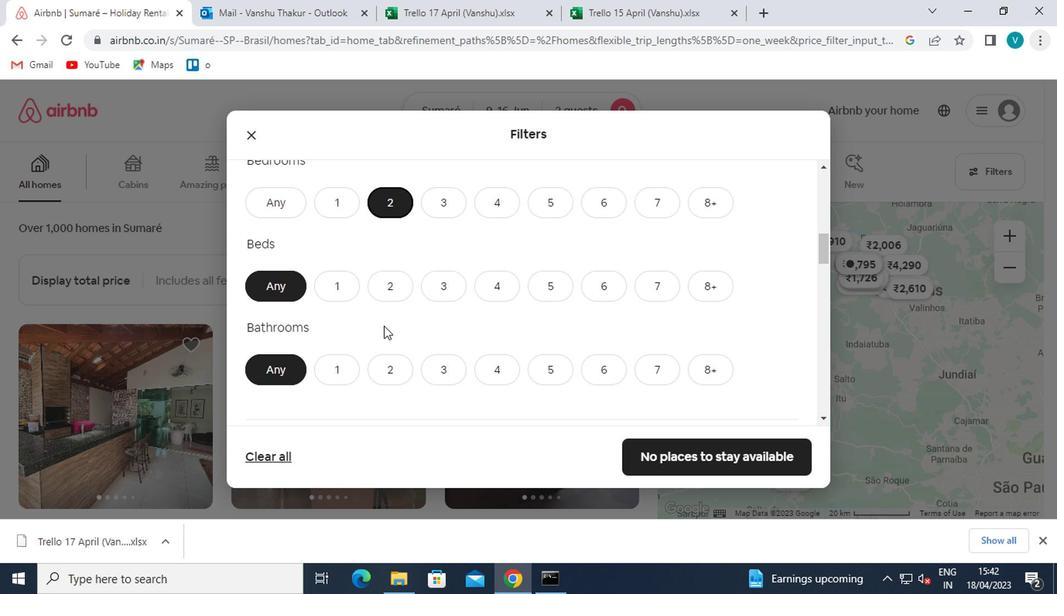 
Action: Mouse pressed left at (366, 277)
Screenshot: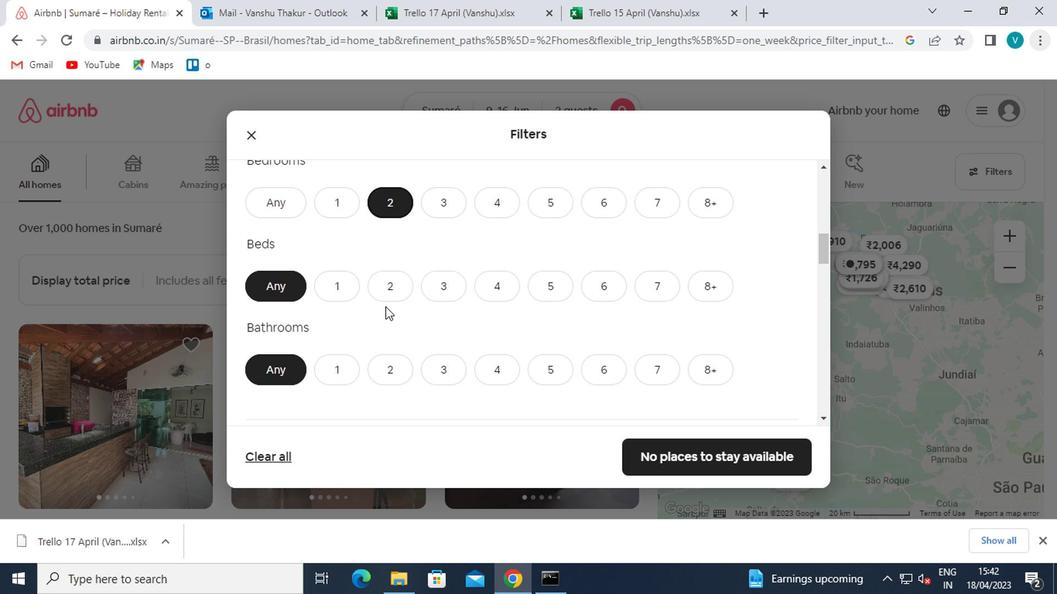 
Action: Mouse moved to (317, 371)
Screenshot: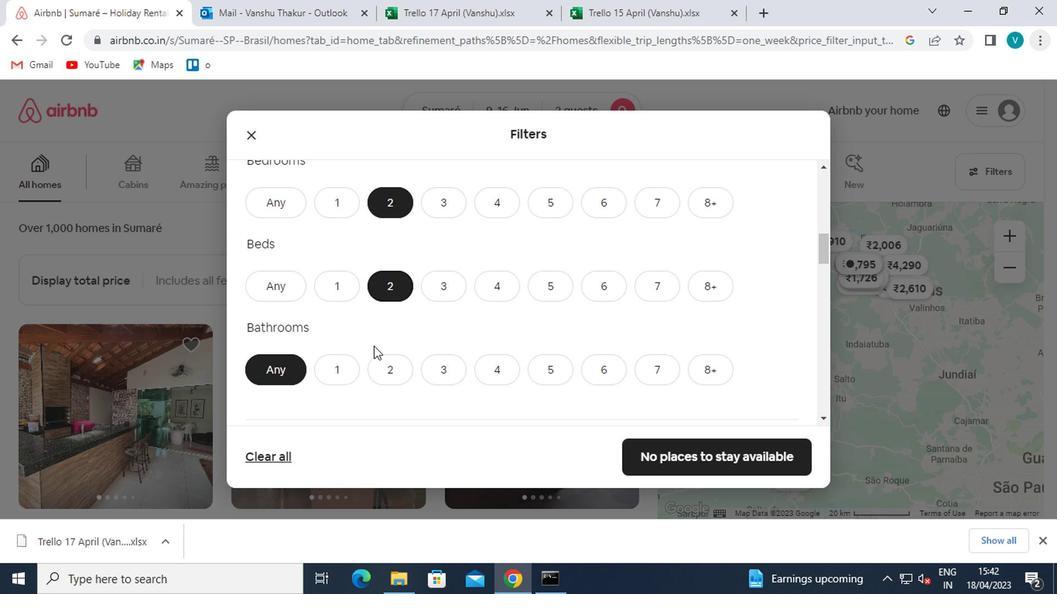 
Action: Mouse pressed left at (317, 371)
Screenshot: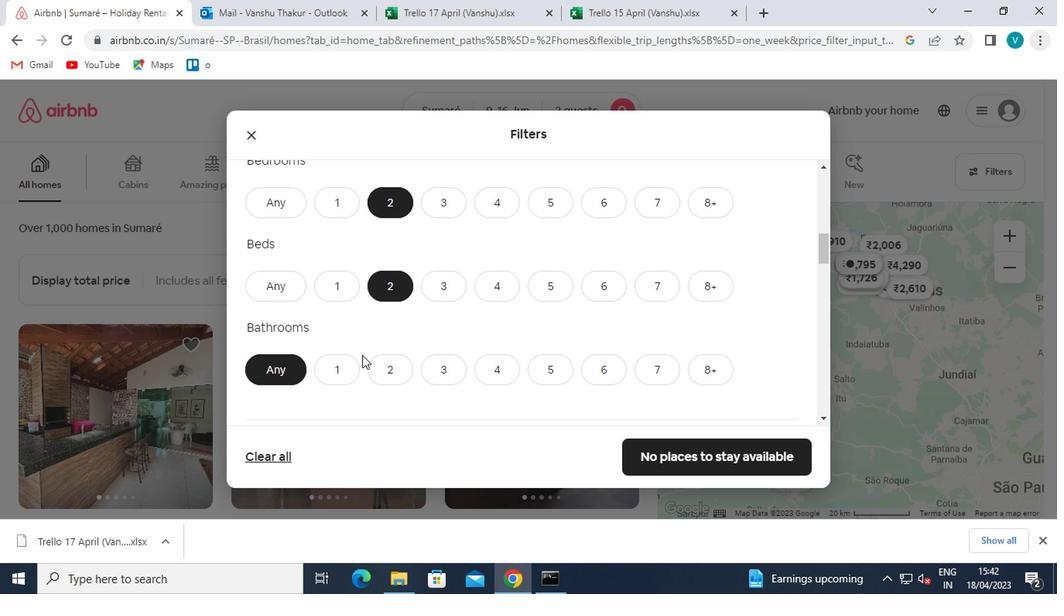 
Action: Mouse moved to (365, 360)
Screenshot: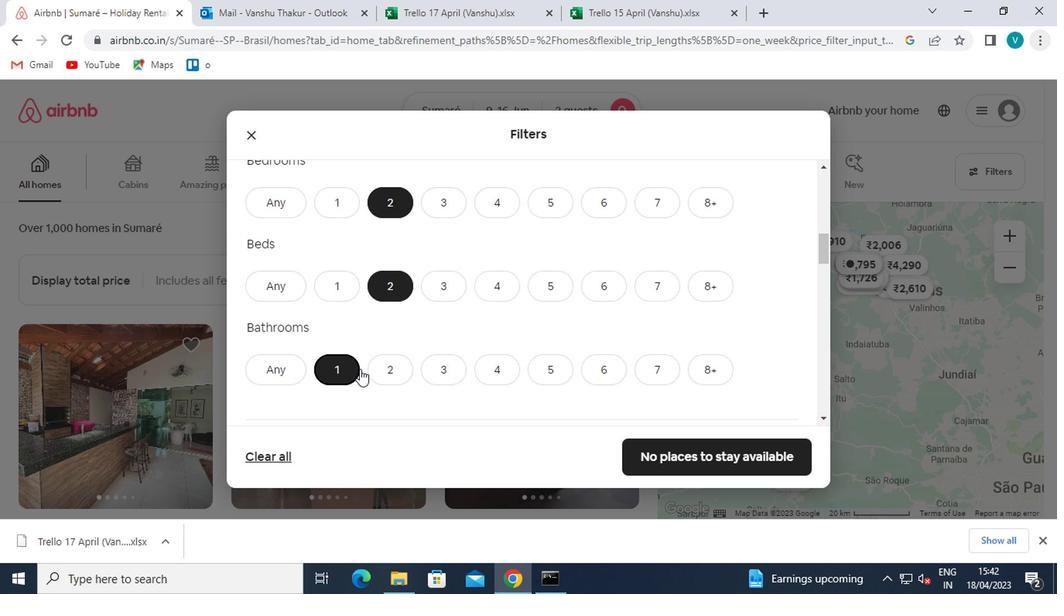 
Action: Mouse scrolled (365, 359) with delta (0, 0)
Screenshot: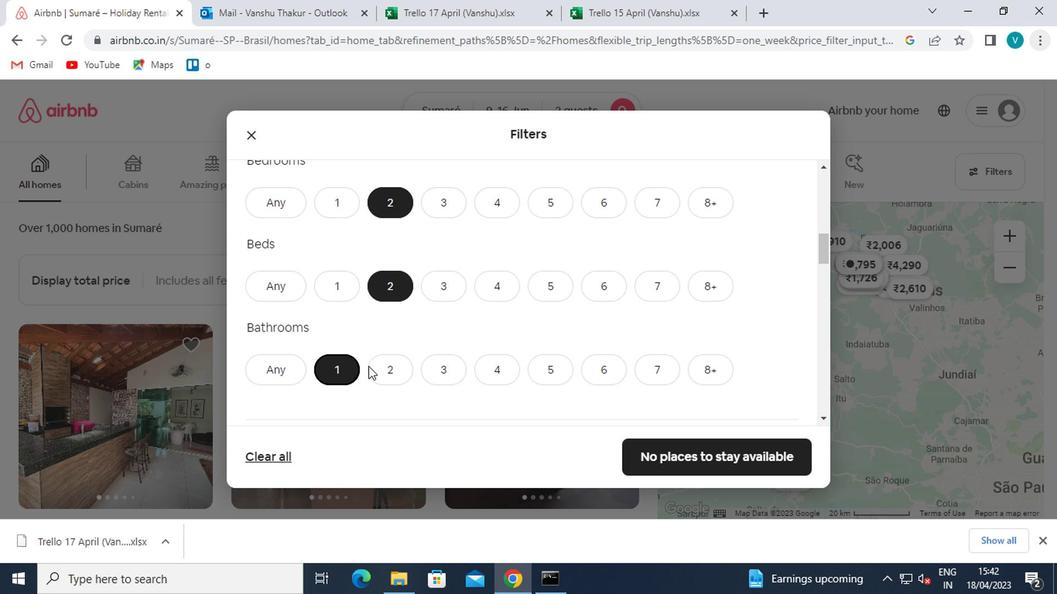 
Action: Mouse scrolled (365, 359) with delta (0, 0)
Screenshot: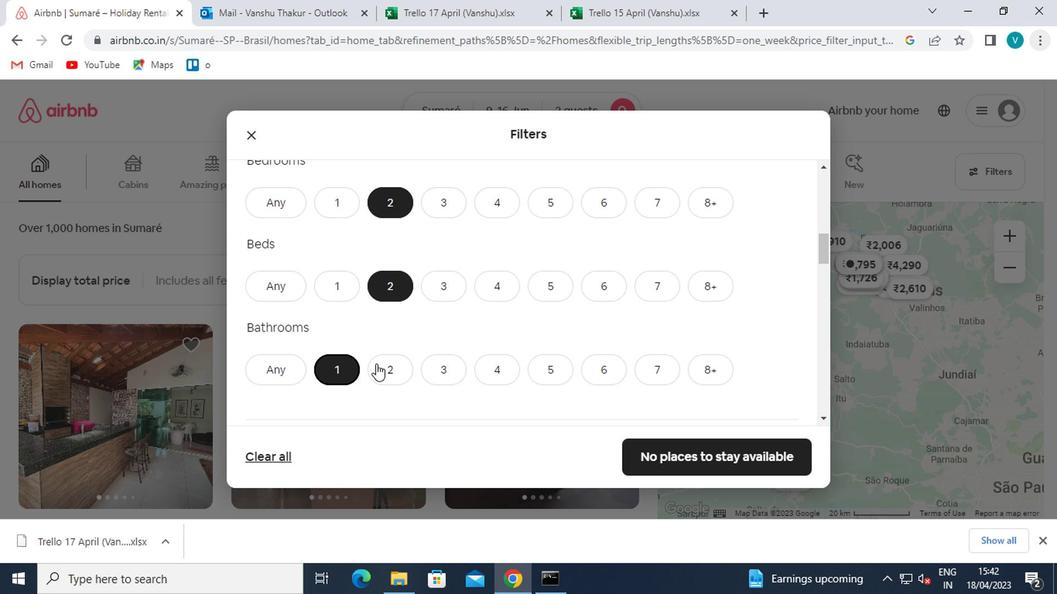 
Action: Mouse scrolled (365, 359) with delta (0, 0)
Screenshot: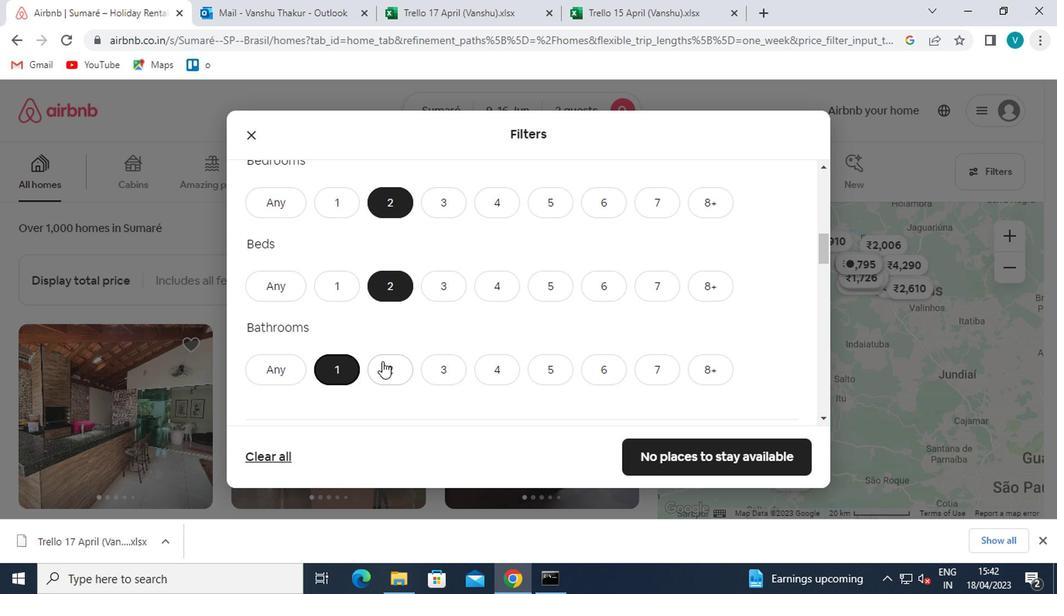 
Action: Mouse scrolled (365, 359) with delta (0, 0)
Screenshot: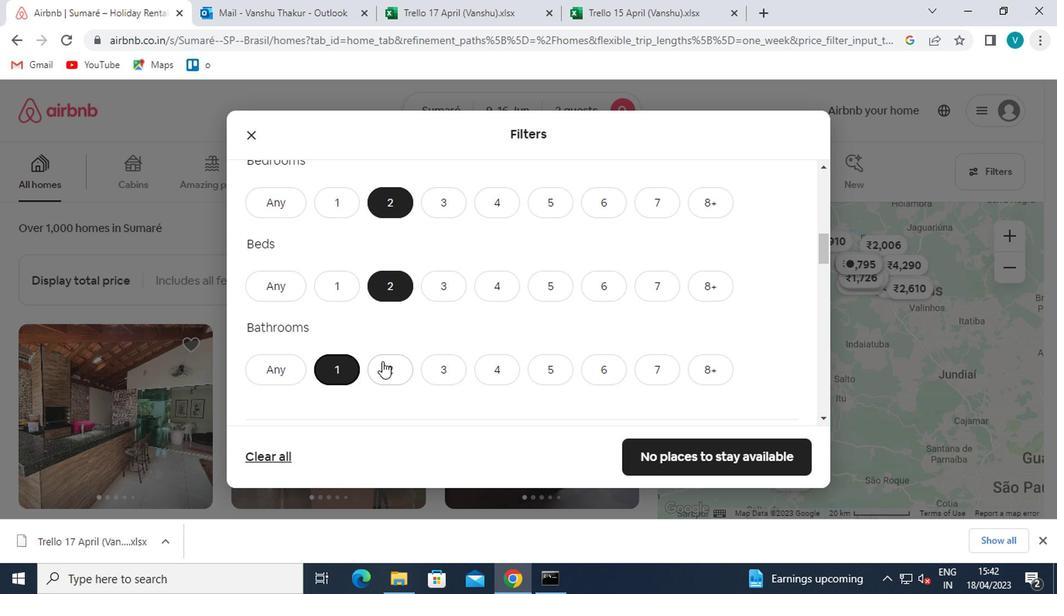 
Action: Mouse moved to (385, 231)
Screenshot: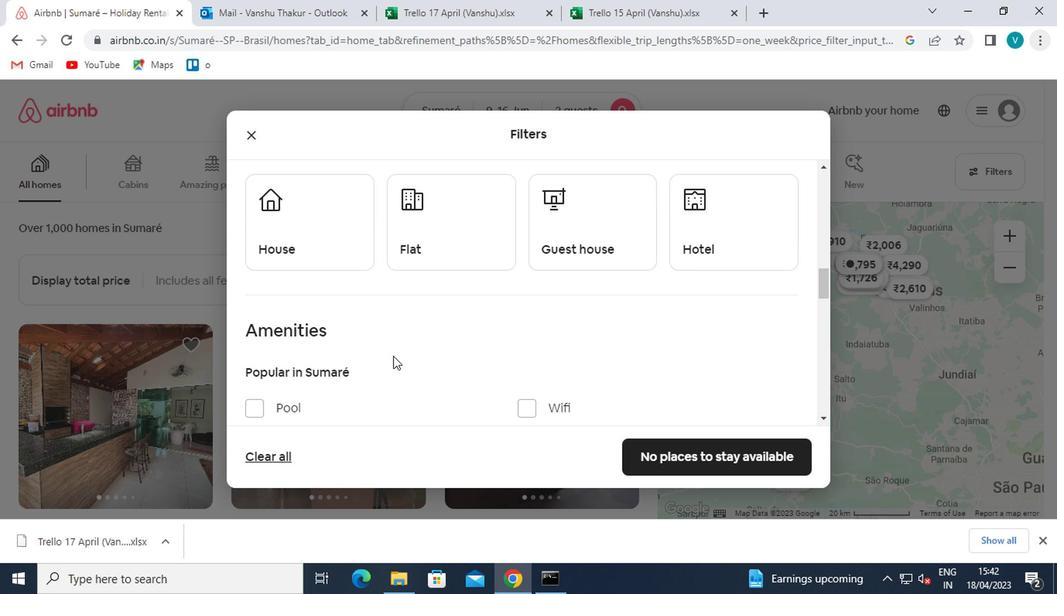 
Action: Mouse pressed left at (385, 231)
Screenshot: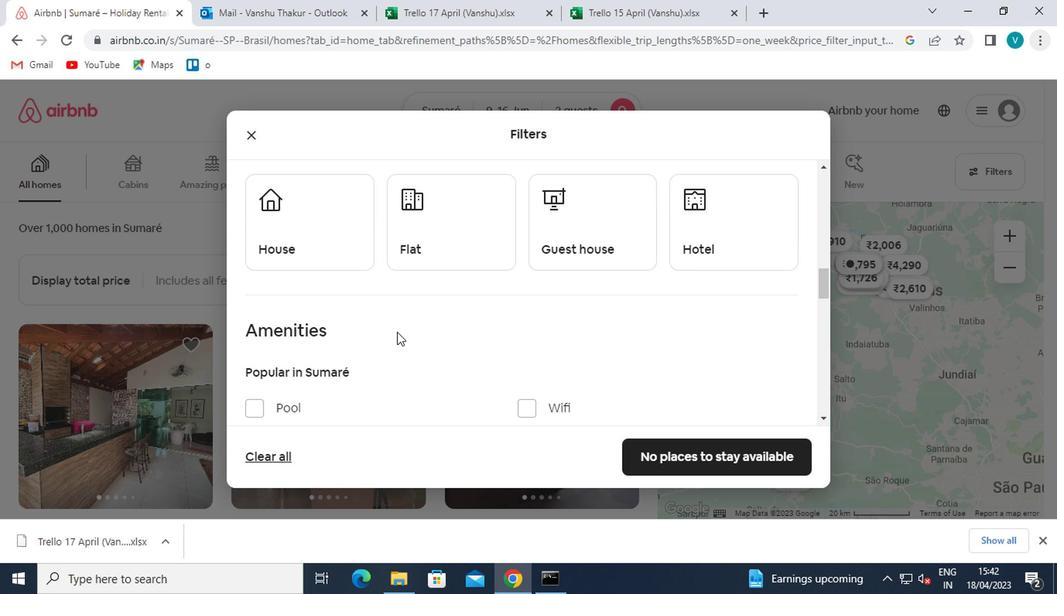 
Action: Mouse moved to (387, 231)
Screenshot: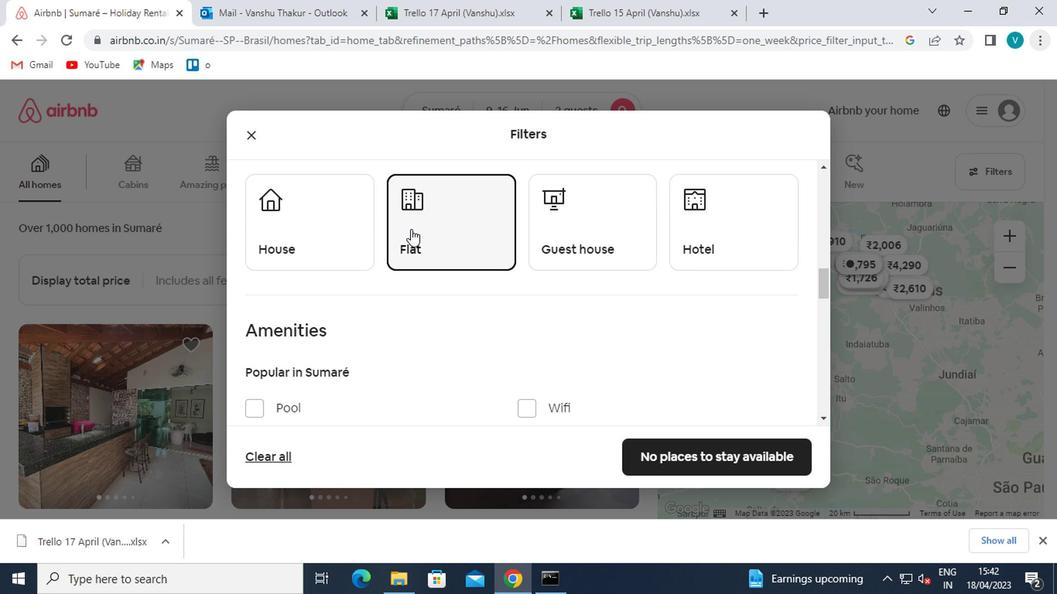 
Action: Mouse scrolled (387, 230) with delta (0, -1)
Screenshot: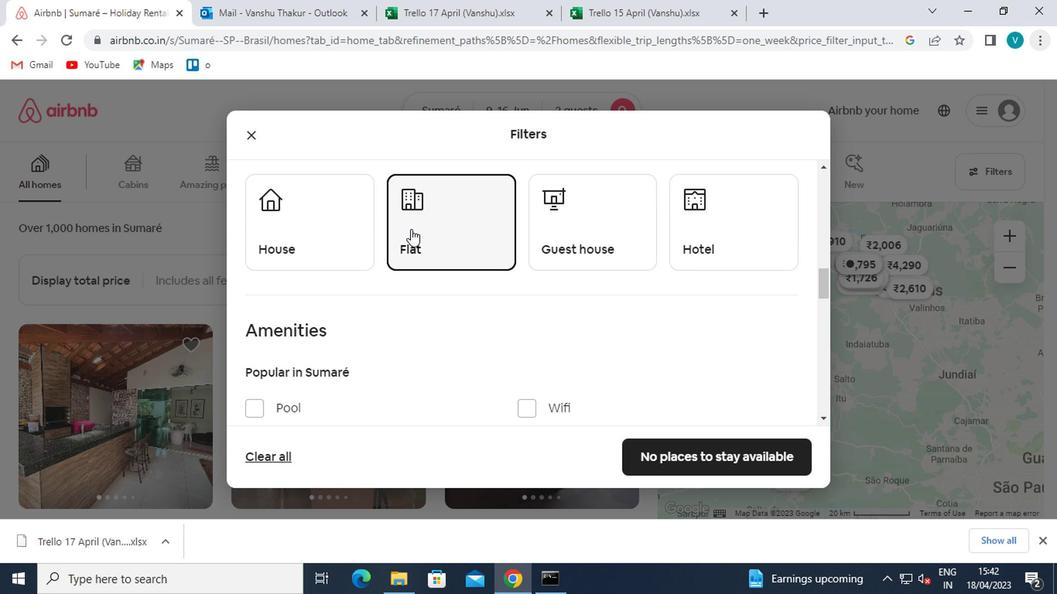 
Action: Mouse scrolled (387, 230) with delta (0, -1)
Screenshot: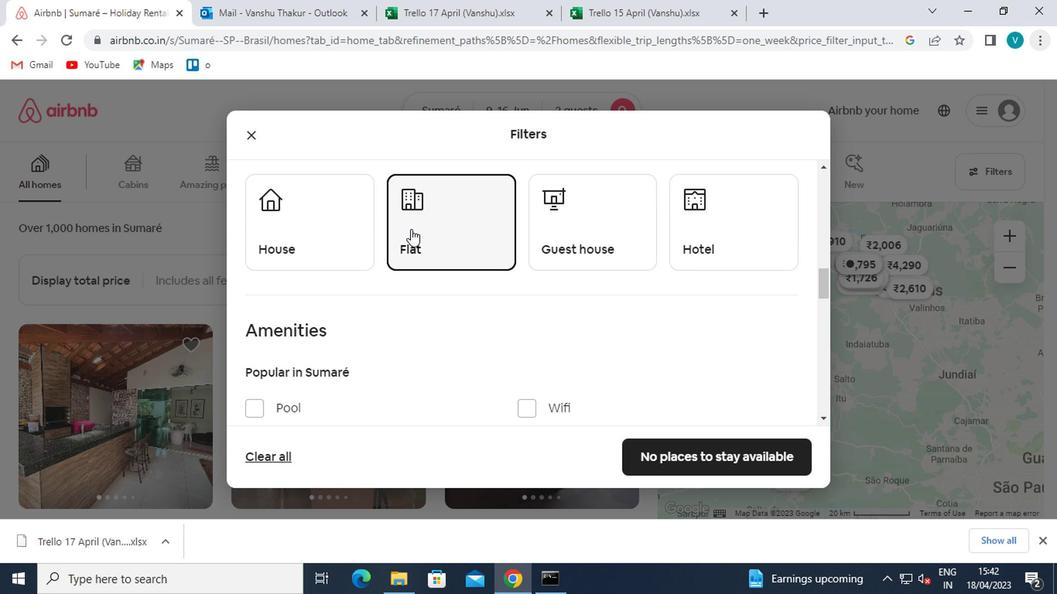 
Action: Mouse moved to (499, 323)
Screenshot: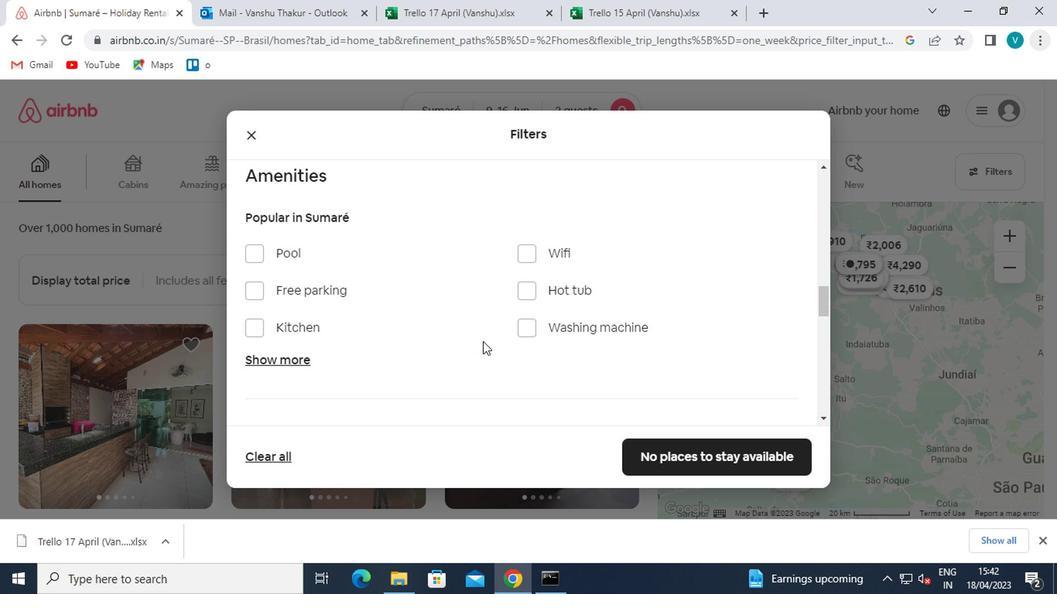 
Action: Mouse pressed left at (499, 323)
Screenshot: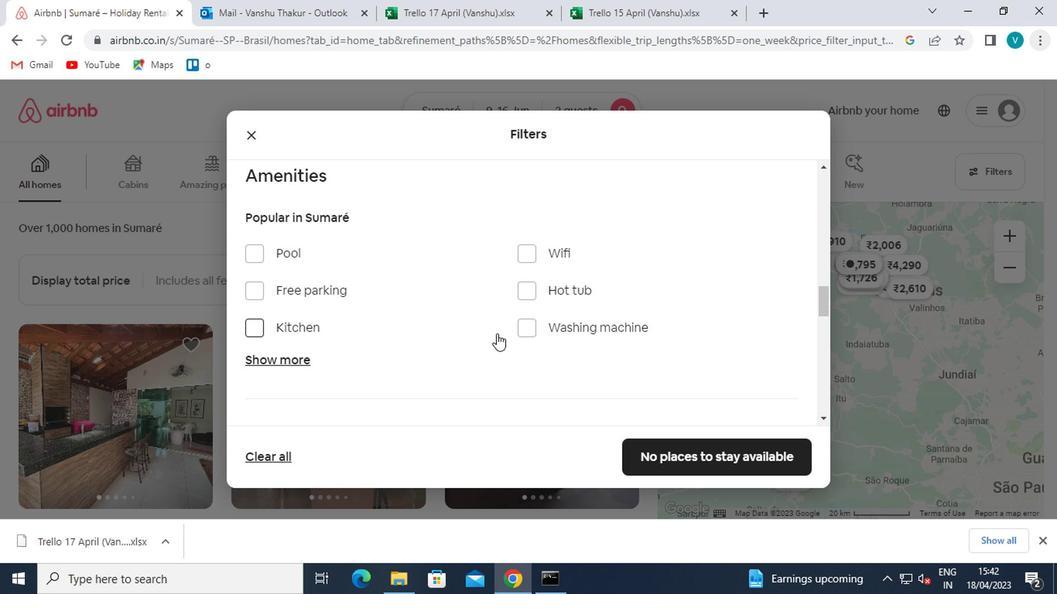 
Action: Mouse scrolled (499, 322) with delta (0, -1)
Screenshot: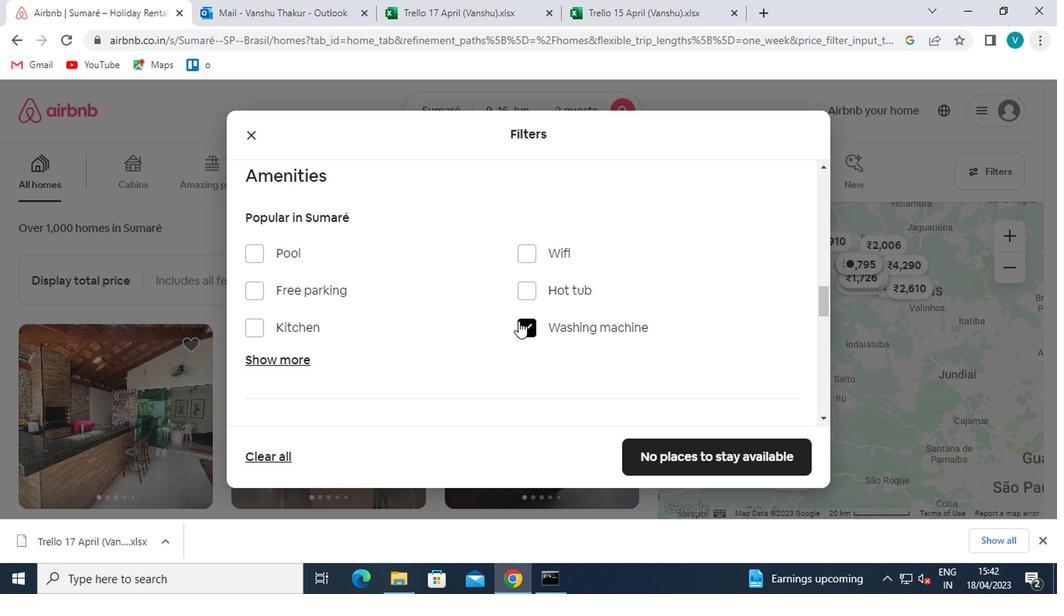 
Action: Mouse scrolled (499, 322) with delta (0, -1)
Screenshot: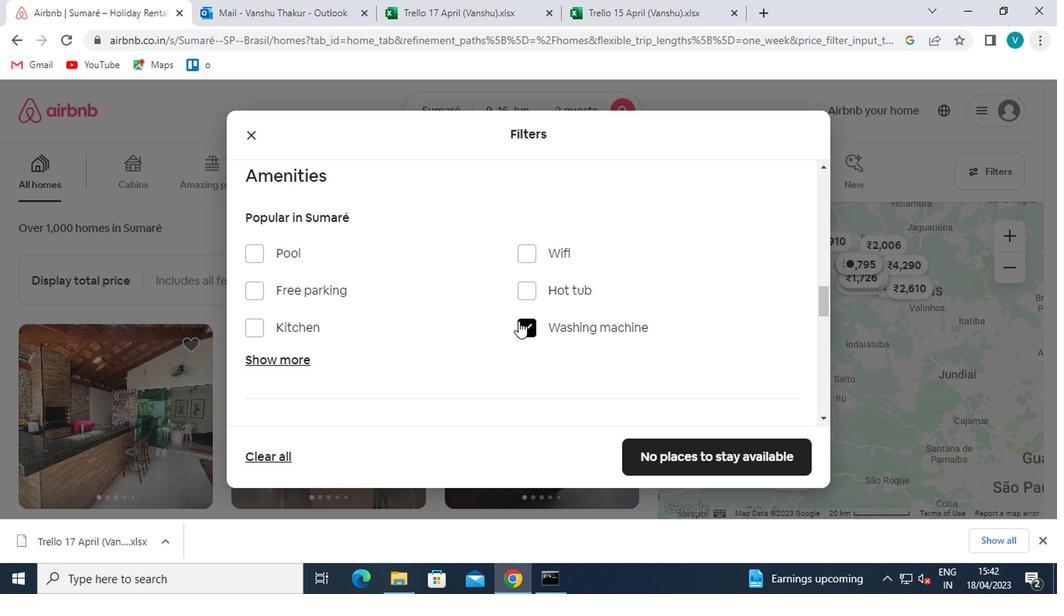 
Action: Mouse scrolled (499, 322) with delta (0, -1)
Screenshot: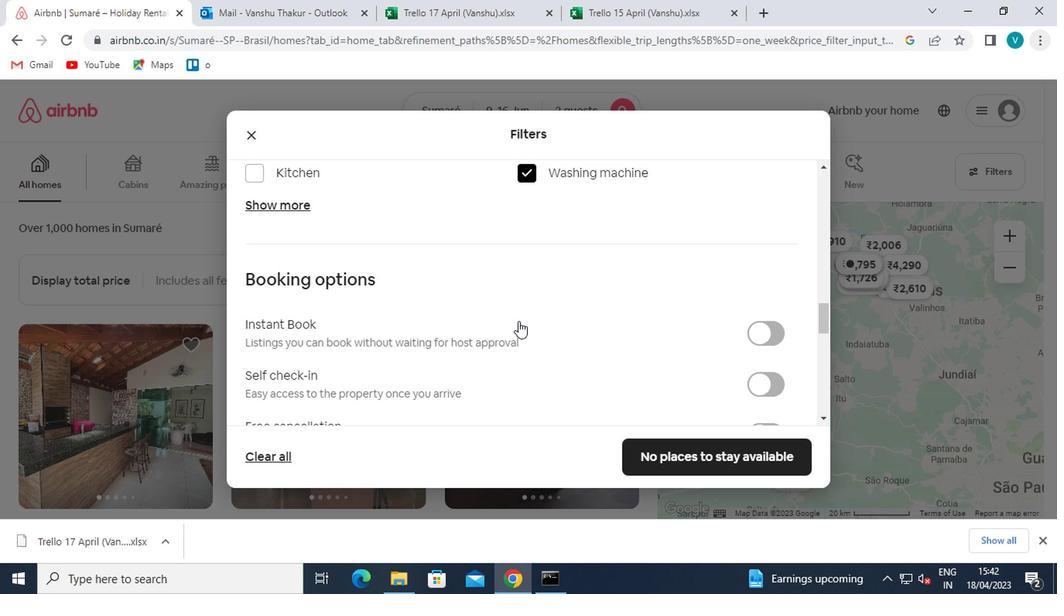 
Action: Mouse scrolled (499, 322) with delta (0, -1)
Screenshot: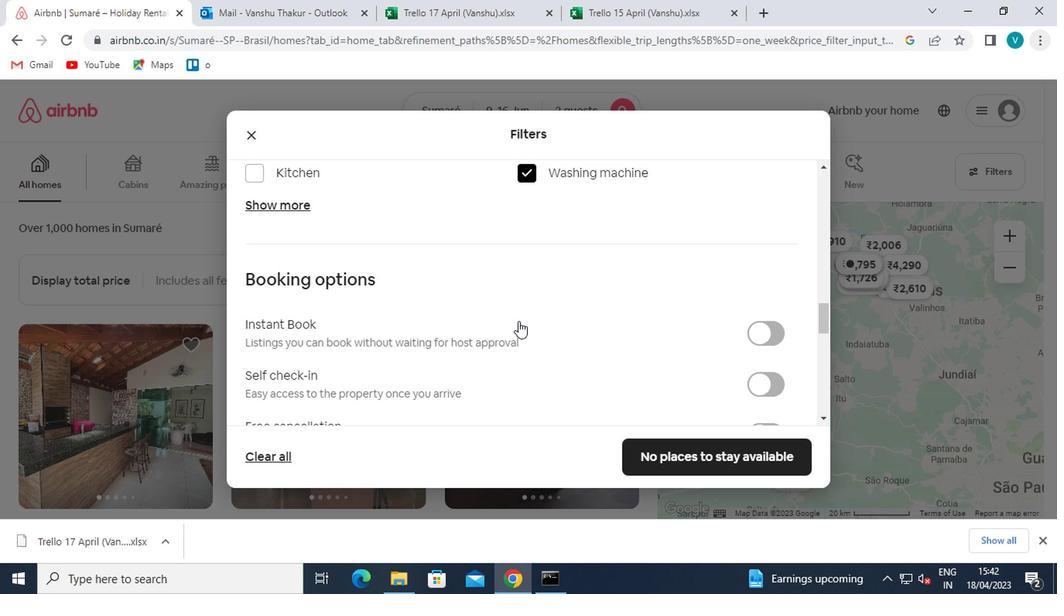 
Action: Mouse scrolled (499, 322) with delta (0, -1)
Screenshot: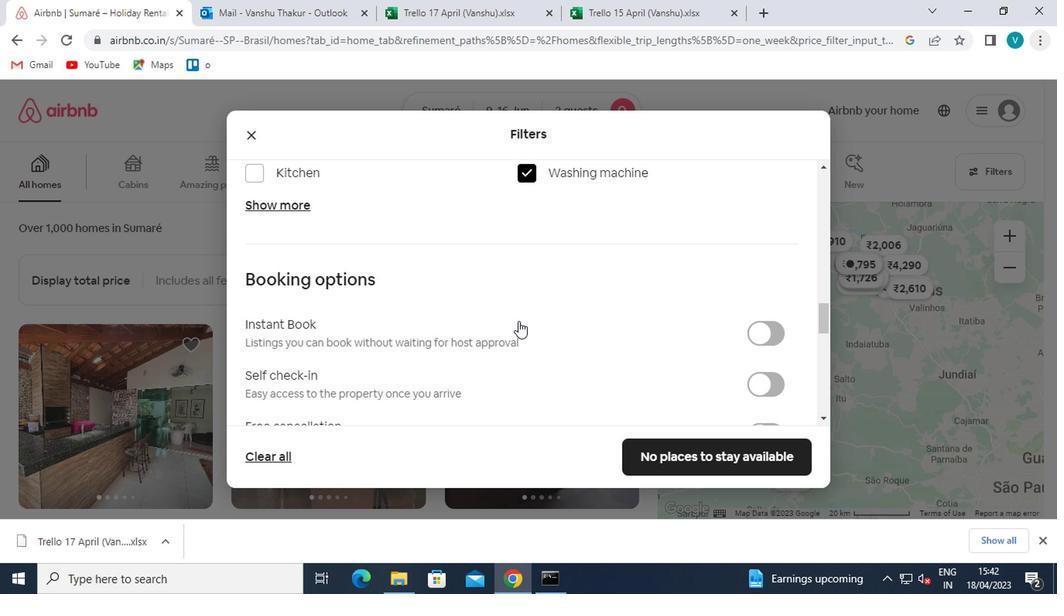 
Action: Mouse moved to (501, 323)
Screenshot: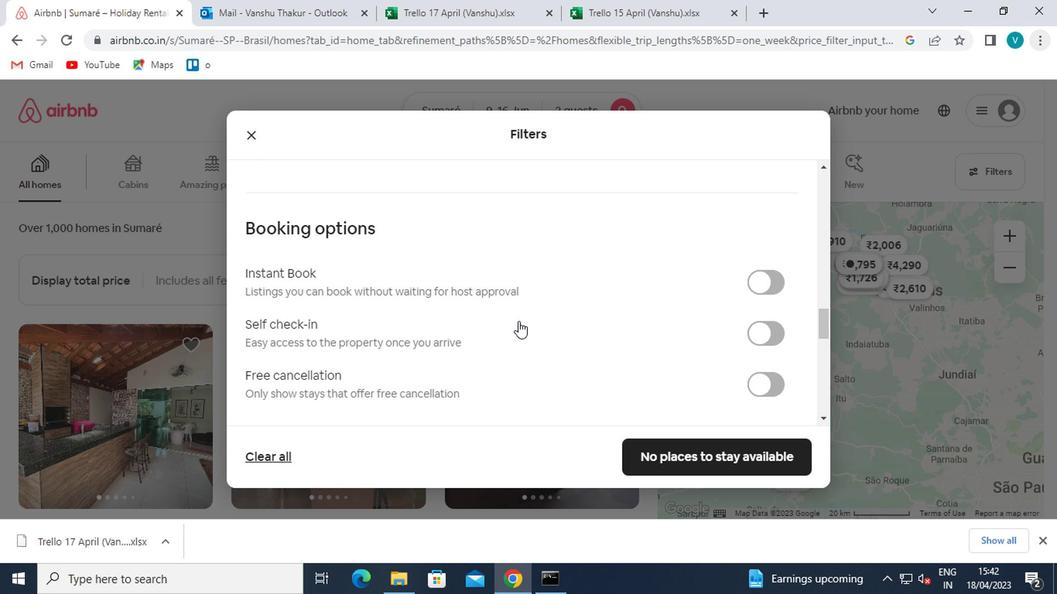 
Action: Mouse scrolled (501, 323) with delta (0, 0)
Screenshot: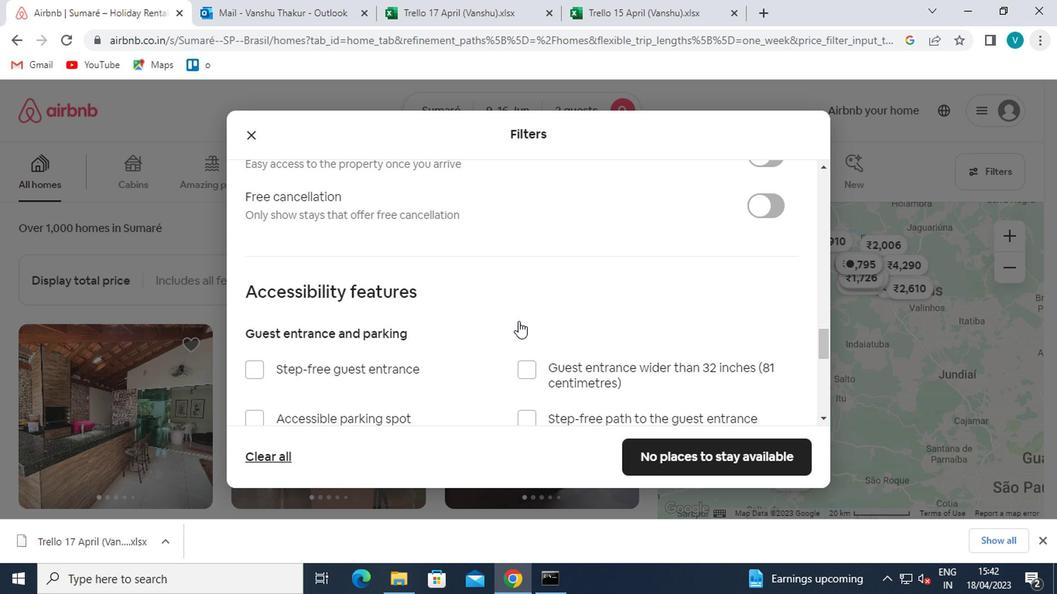 
Action: Mouse scrolled (501, 323) with delta (0, 0)
Screenshot: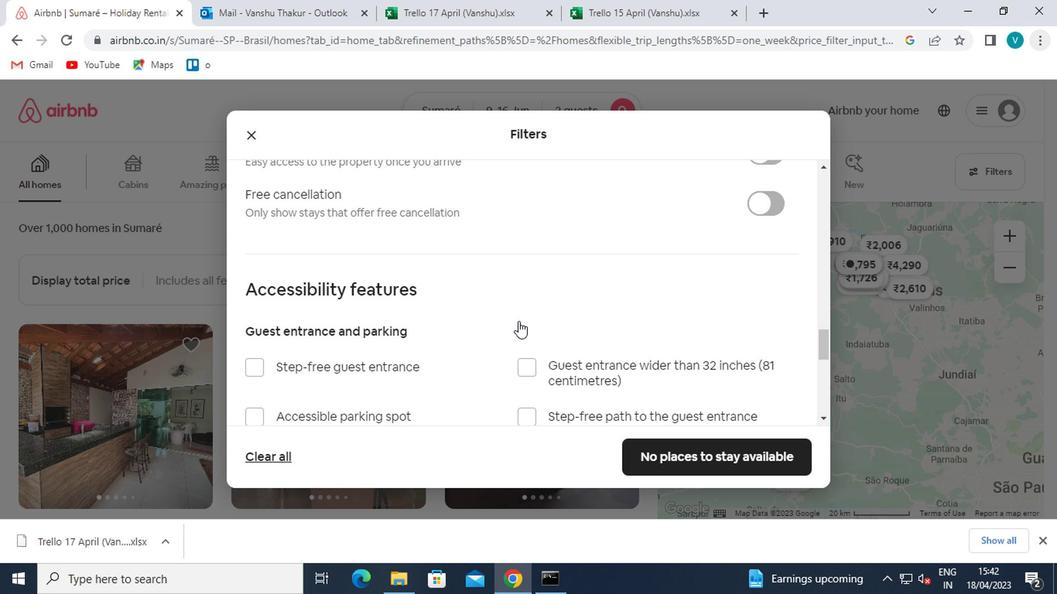 
Action: Mouse scrolled (501, 323) with delta (0, 0)
Screenshot: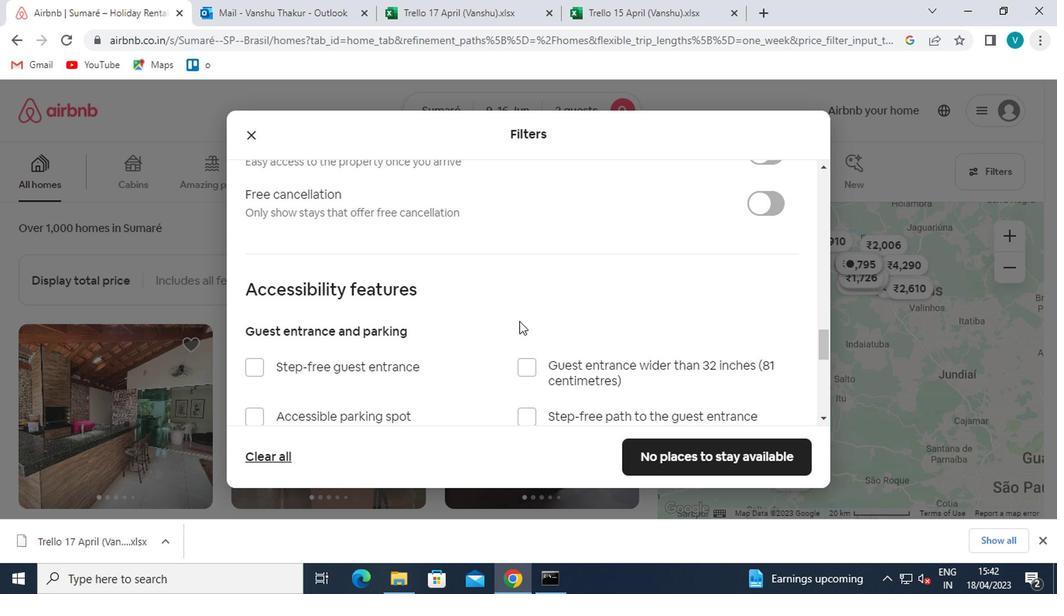 
Action: Mouse moved to (760, 384)
Screenshot: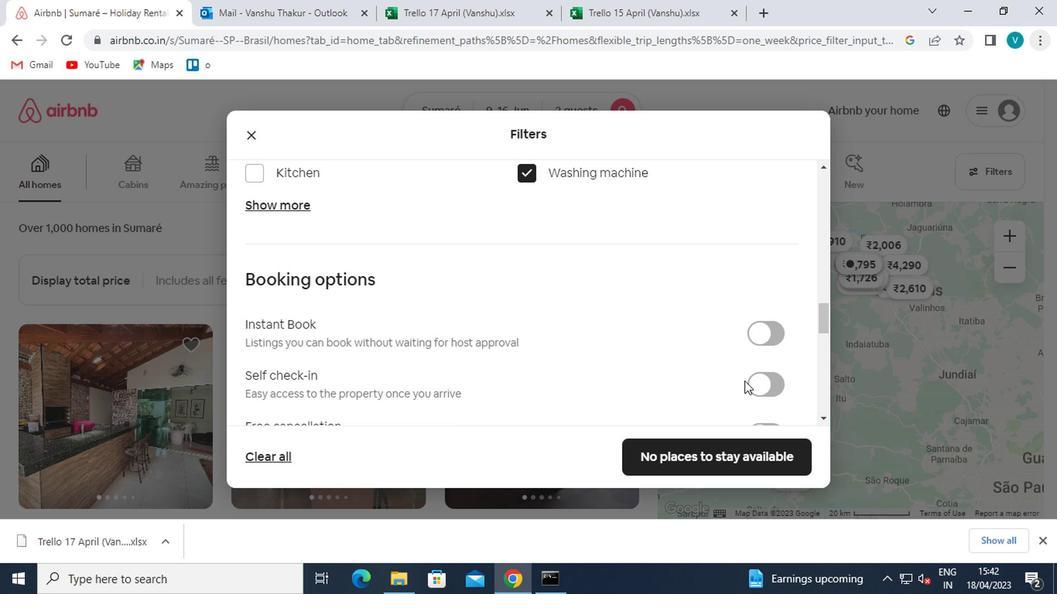 
Action: Mouse pressed left at (760, 384)
Screenshot: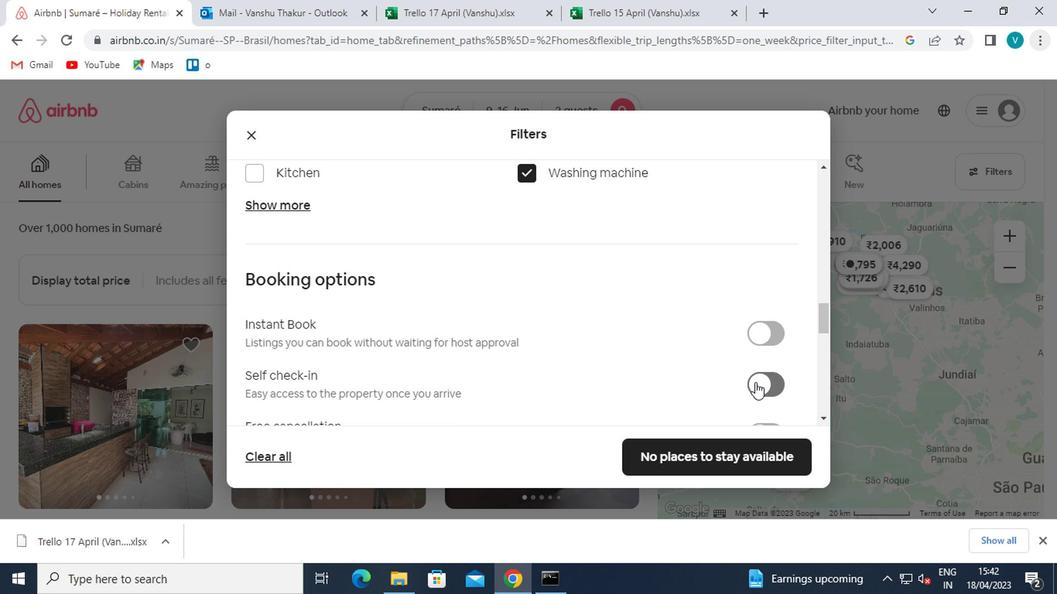 
Action: Mouse moved to (521, 338)
Screenshot: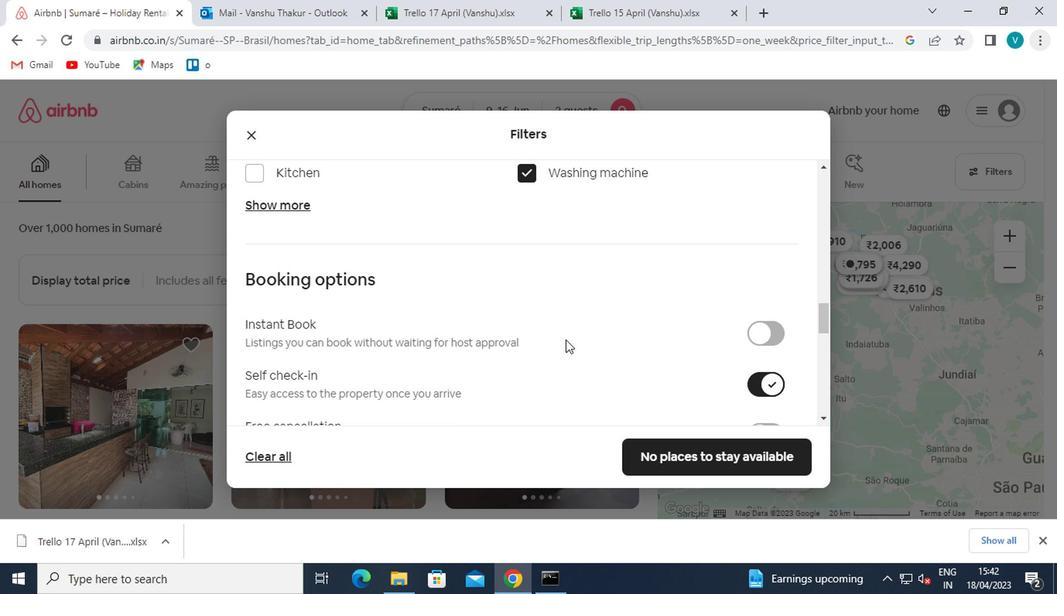 
Action: Mouse scrolled (521, 338) with delta (0, 0)
Screenshot: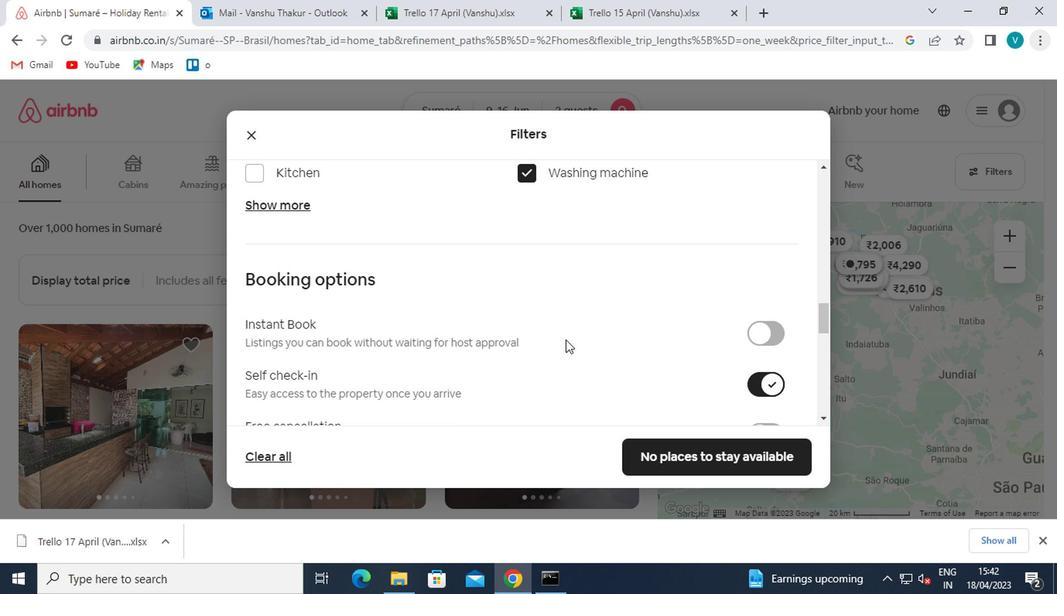 
Action: Mouse moved to (519, 338)
Screenshot: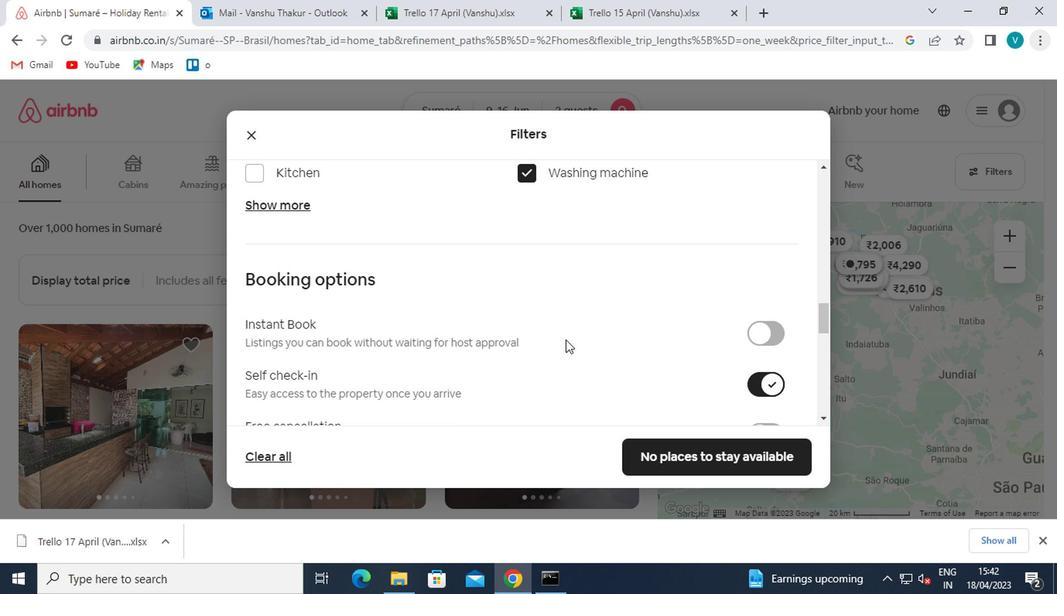 
Action: Mouse scrolled (519, 338) with delta (0, 0)
Screenshot: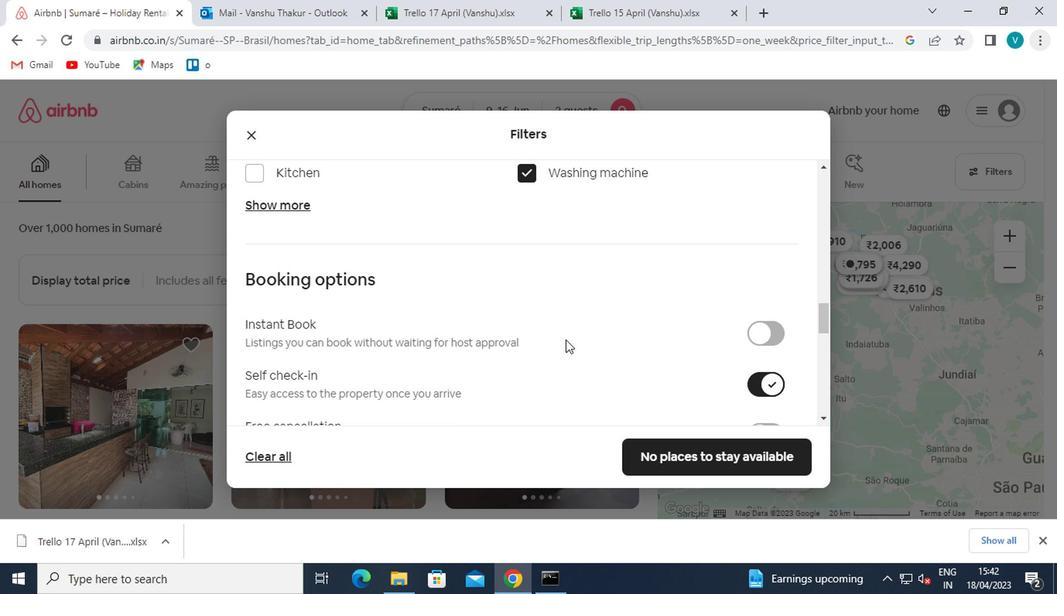 
Action: Mouse scrolled (519, 338) with delta (0, 0)
Screenshot: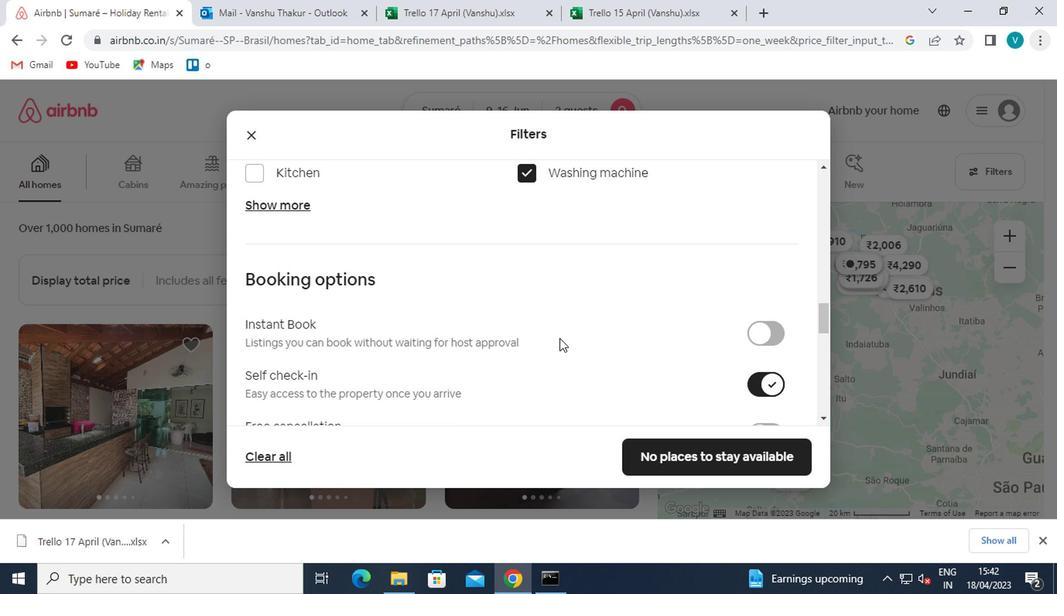 
Action: Mouse scrolled (519, 338) with delta (0, 0)
Screenshot: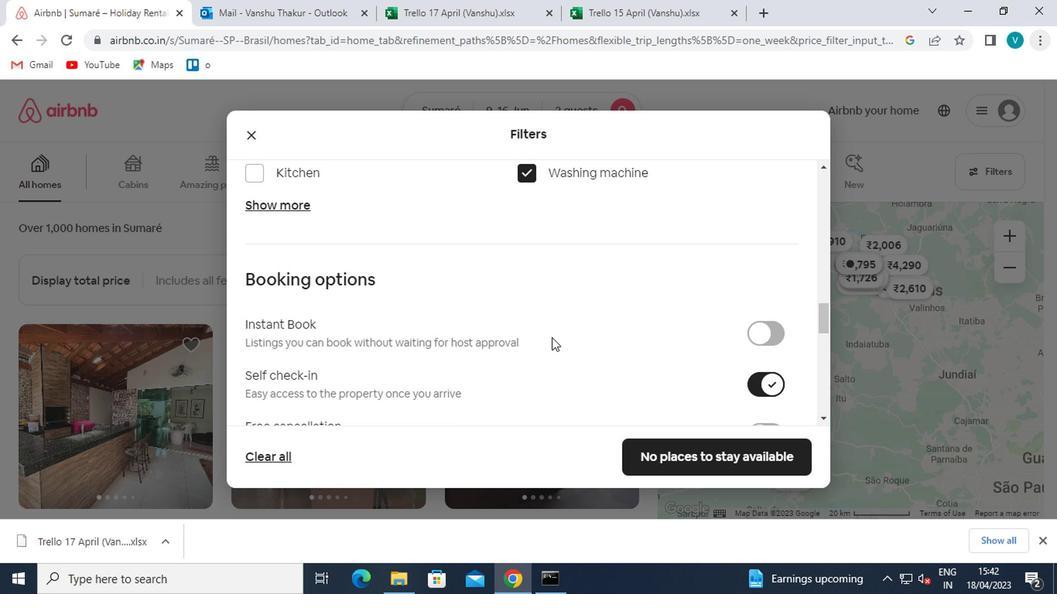 
Action: Mouse moved to (454, 334)
Screenshot: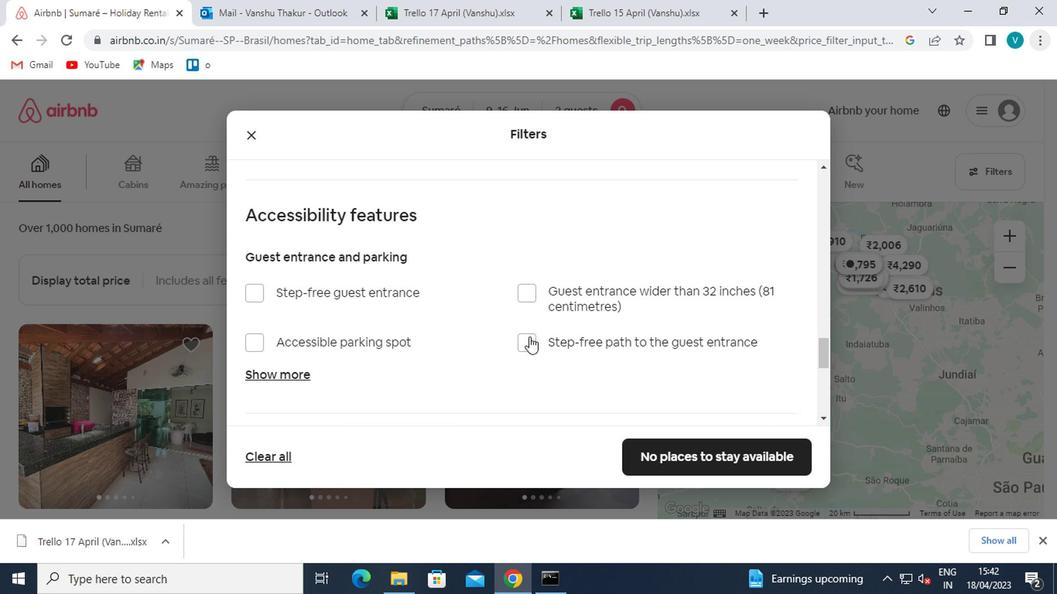 
Action: Mouse scrolled (454, 333) with delta (0, -1)
Screenshot: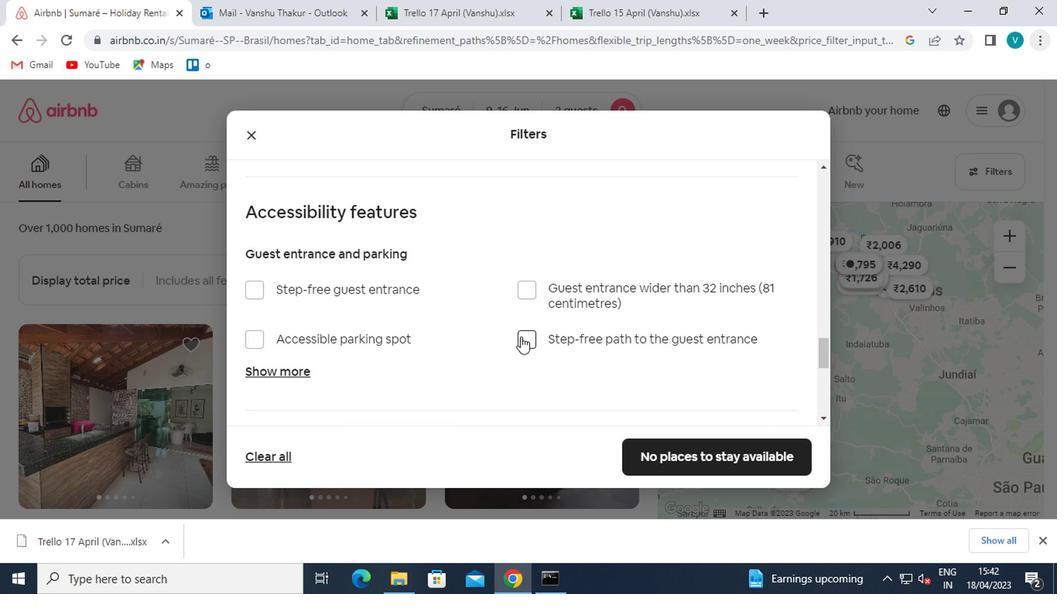 
Action: Mouse moved to (451, 335)
Screenshot: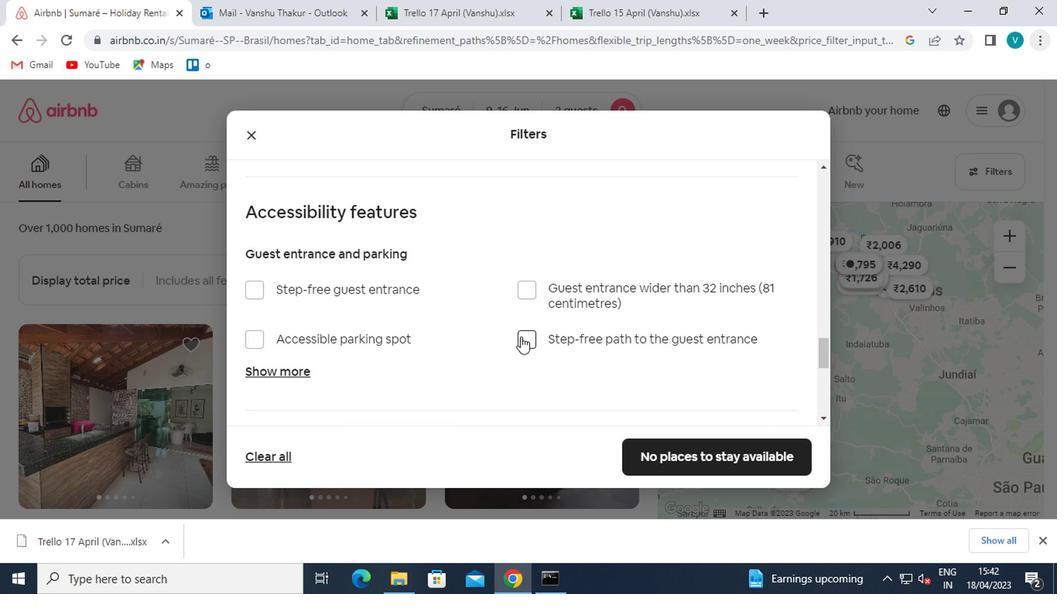 
Action: Mouse scrolled (451, 334) with delta (0, 0)
Screenshot: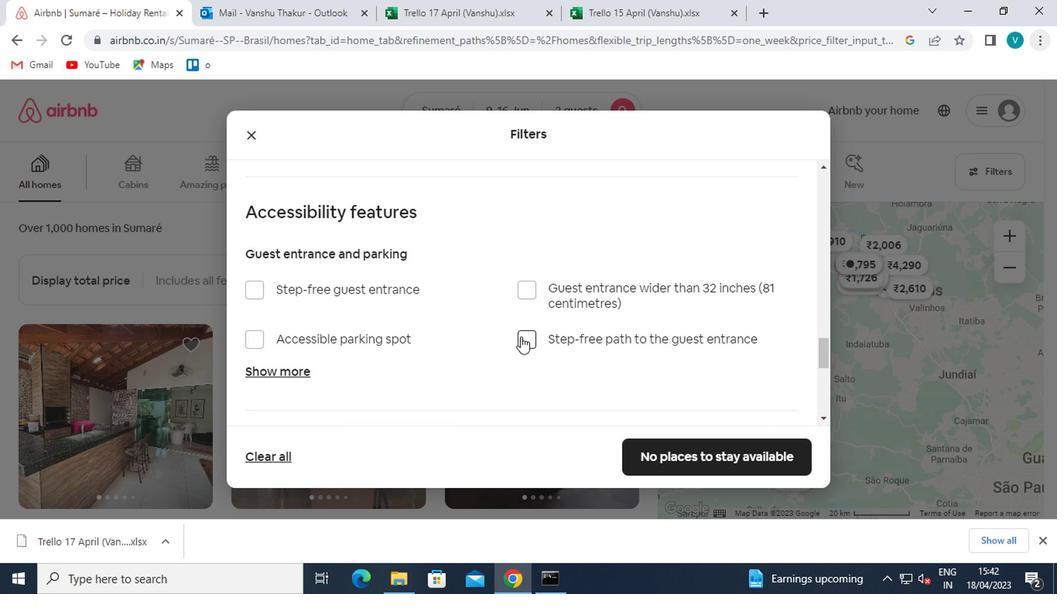 
Action: Mouse scrolled (451, 334) with delta (0, 0)
Screenshot: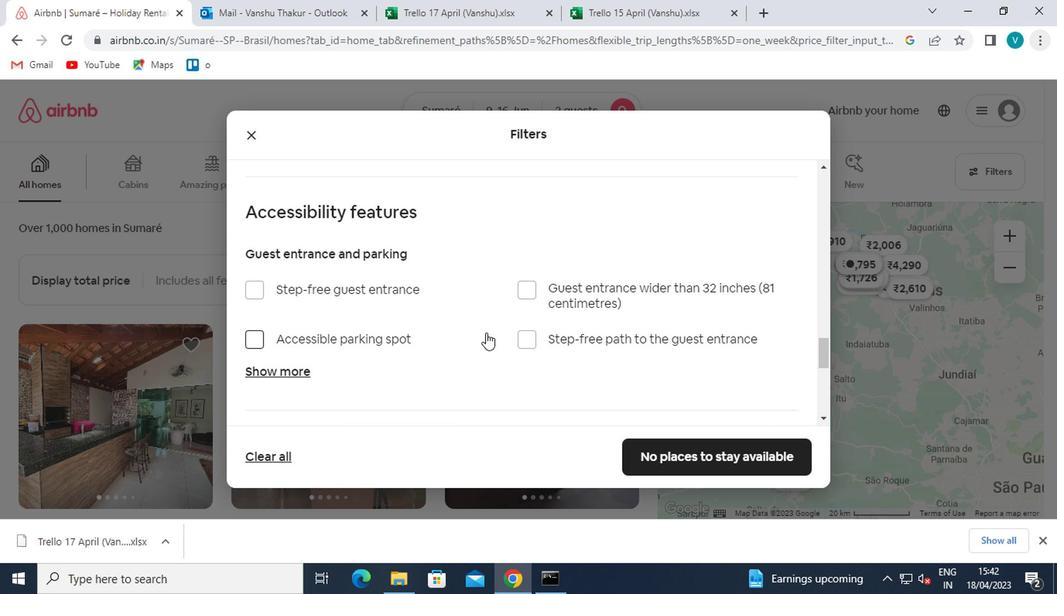 
Action: Mouse scrolled (451, 334) with delta (0, 0)
Screenshot: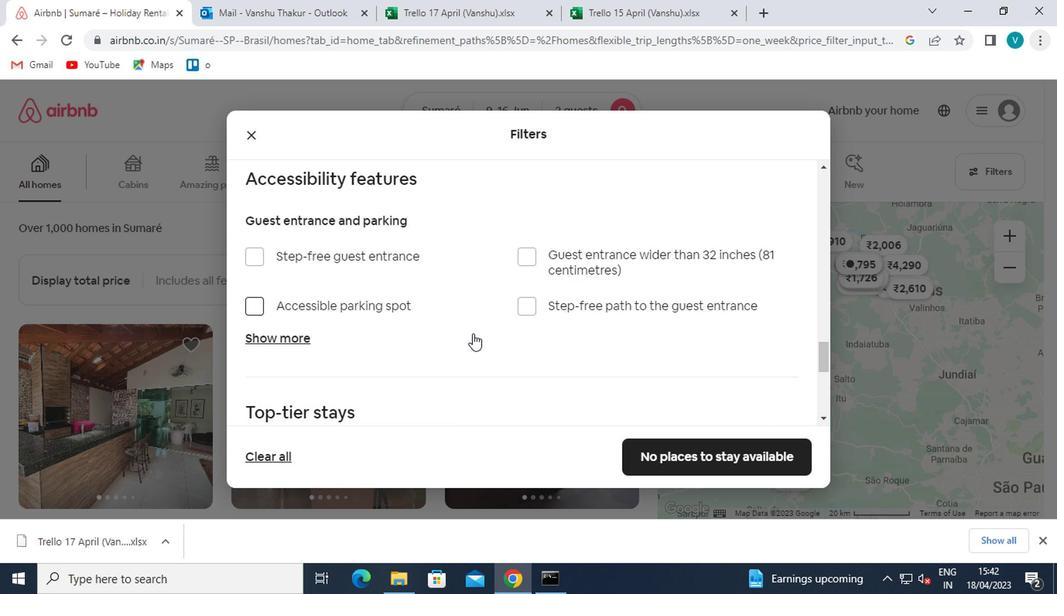 
Action: Mouse moved to (451, 336)
Screenshot: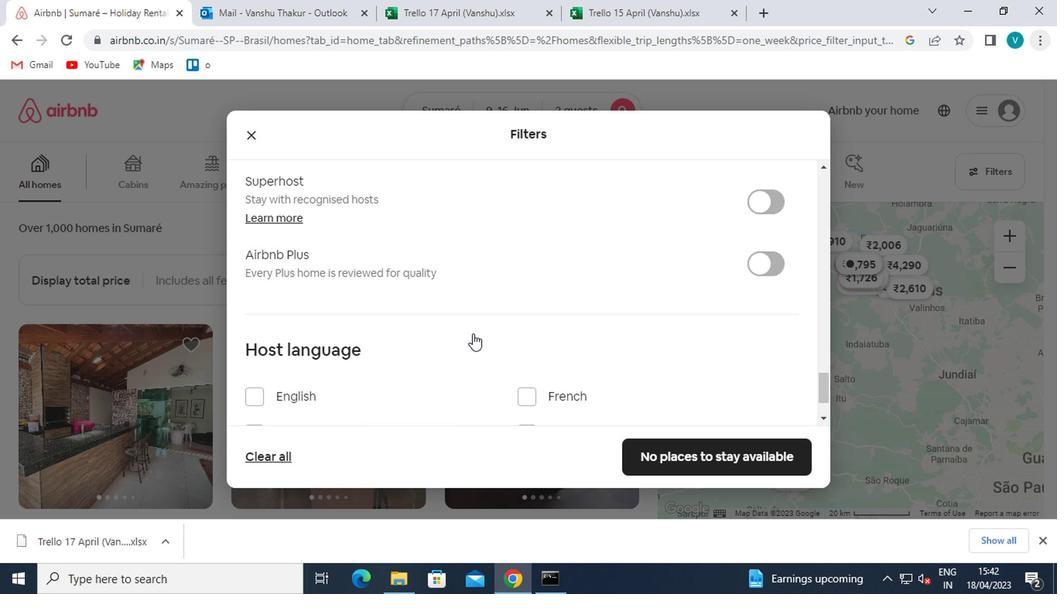 
Action: Mouse scrolled (451, 335) with delta (0, -1)
Screenshot: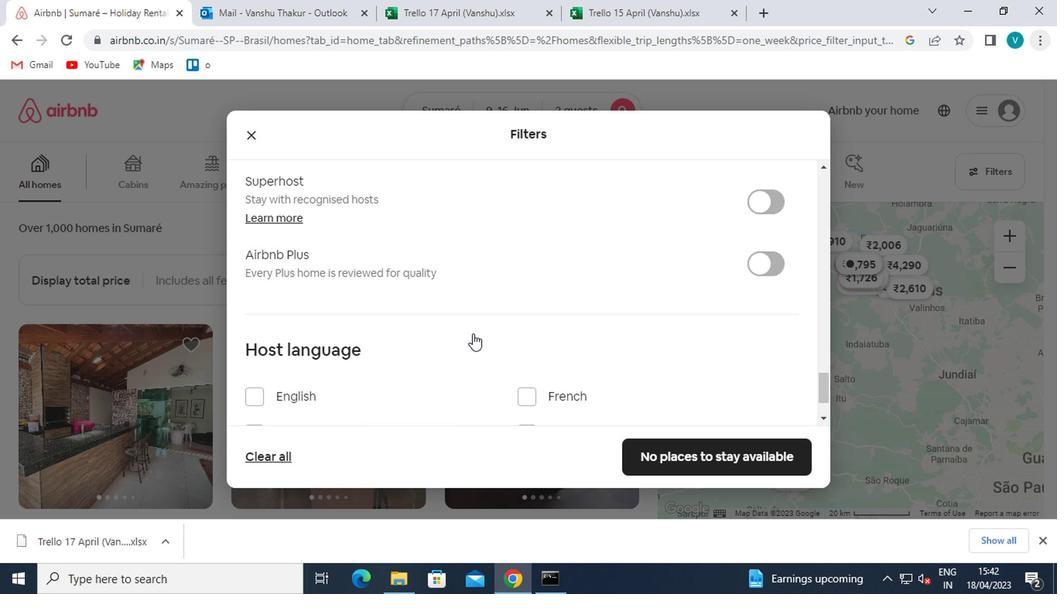 
Action: Mouse scrolled (451, 335) with delta (0, -1)
Screenshot: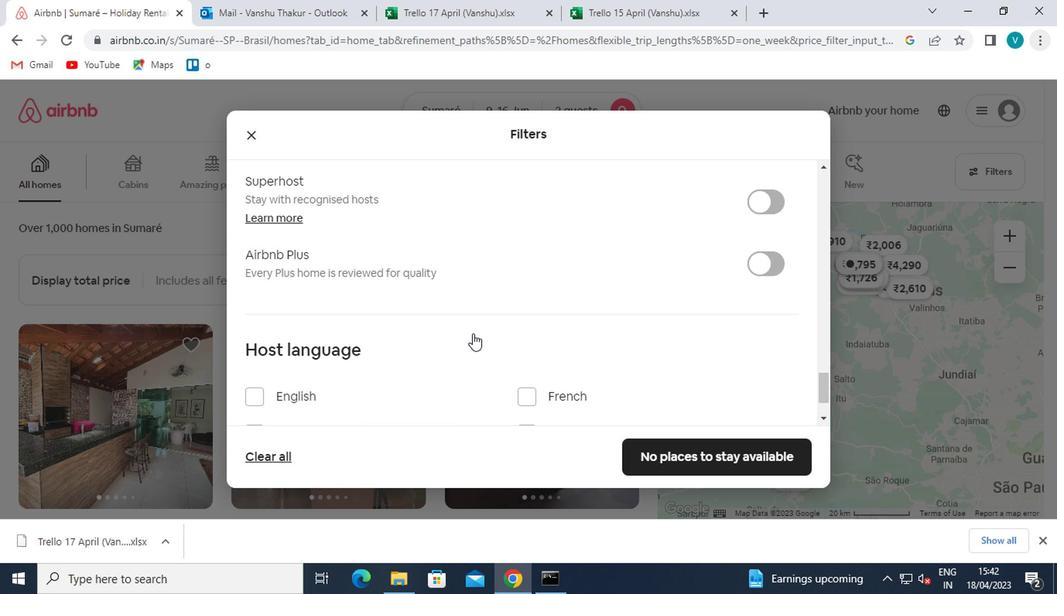 
Action: Mouse moved to (271, 385)
Screenshot: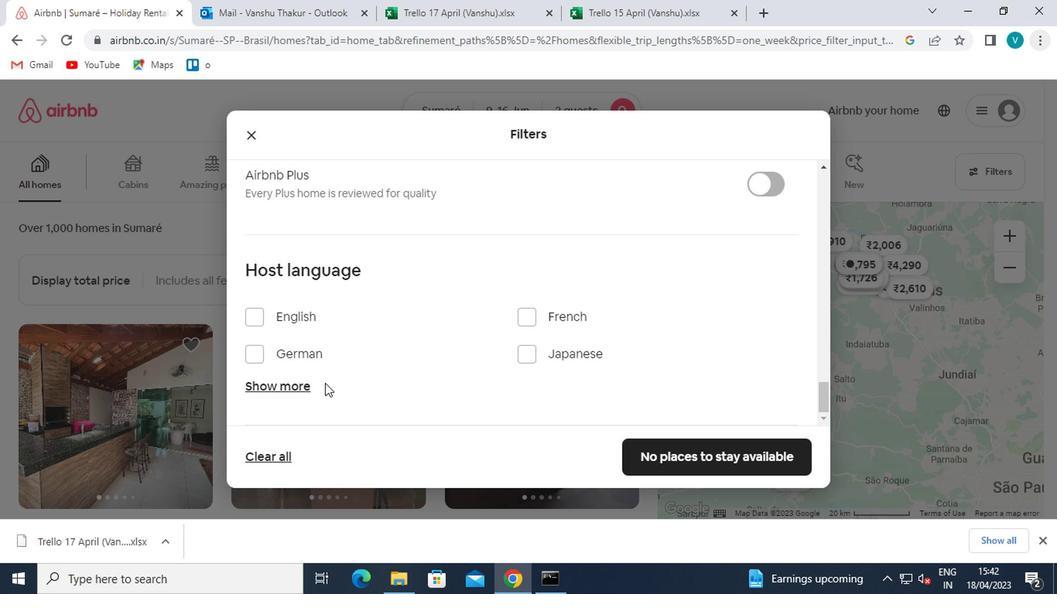
Action: Mouse pressed left at (271, 385)
Screenshot: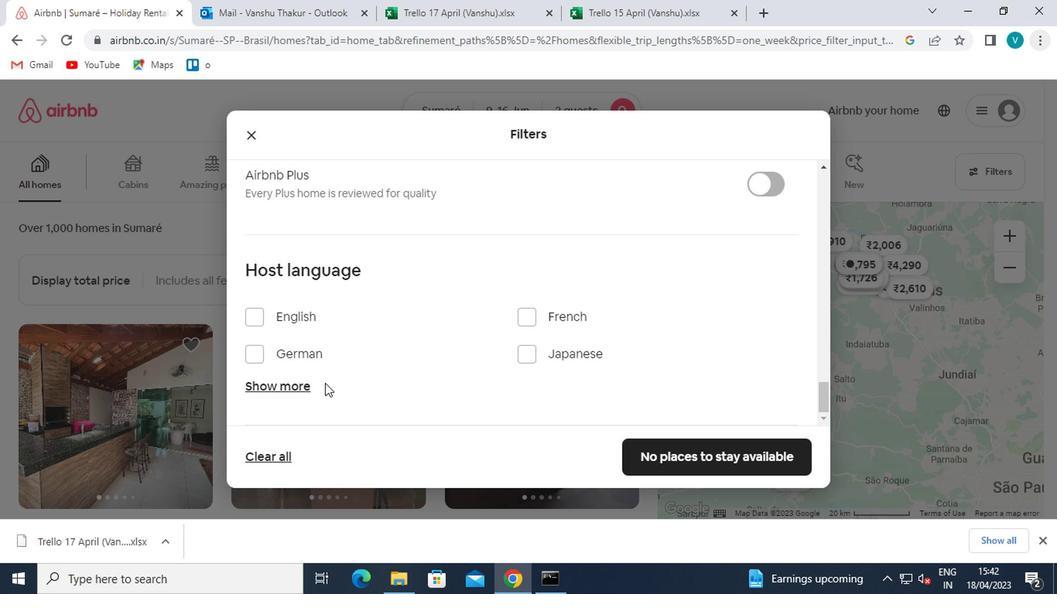 
Action: Mouse moved to (285, 385)
Screenshot: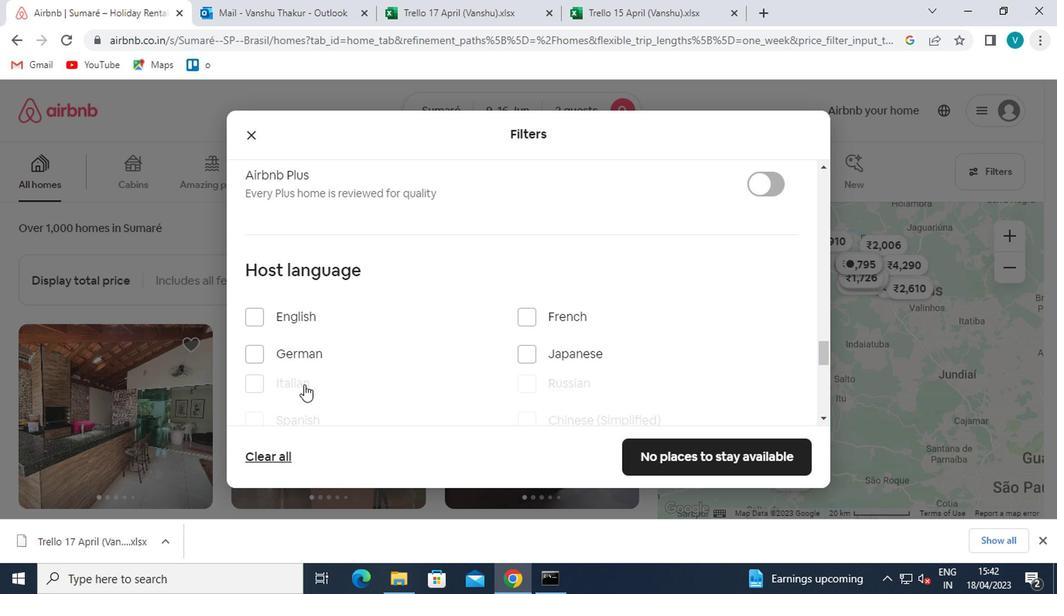 
Action: Mouse scrolled (285, 385) with delta (0, 0)
Screenshot: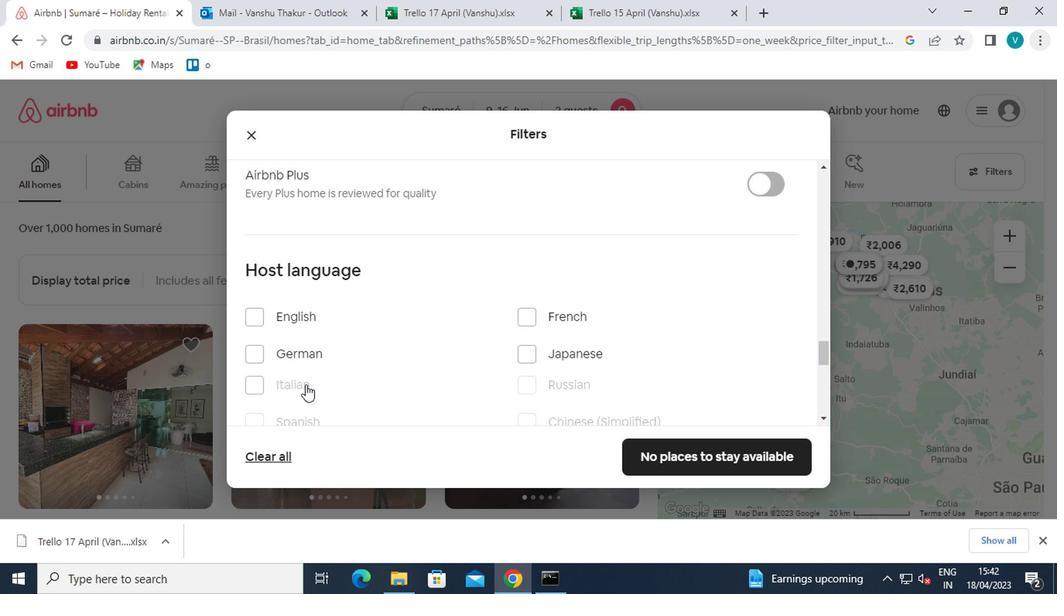 
Action: Mouse moved to (218, 355)
Screenshot: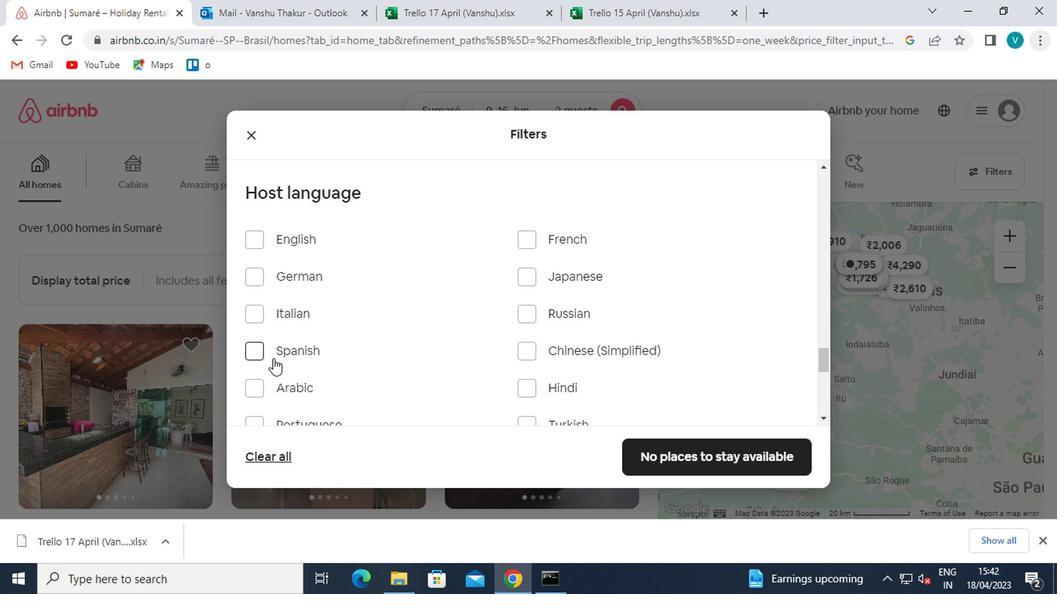 
Action: Mouse pressed left at (218, 355)
Screenshot: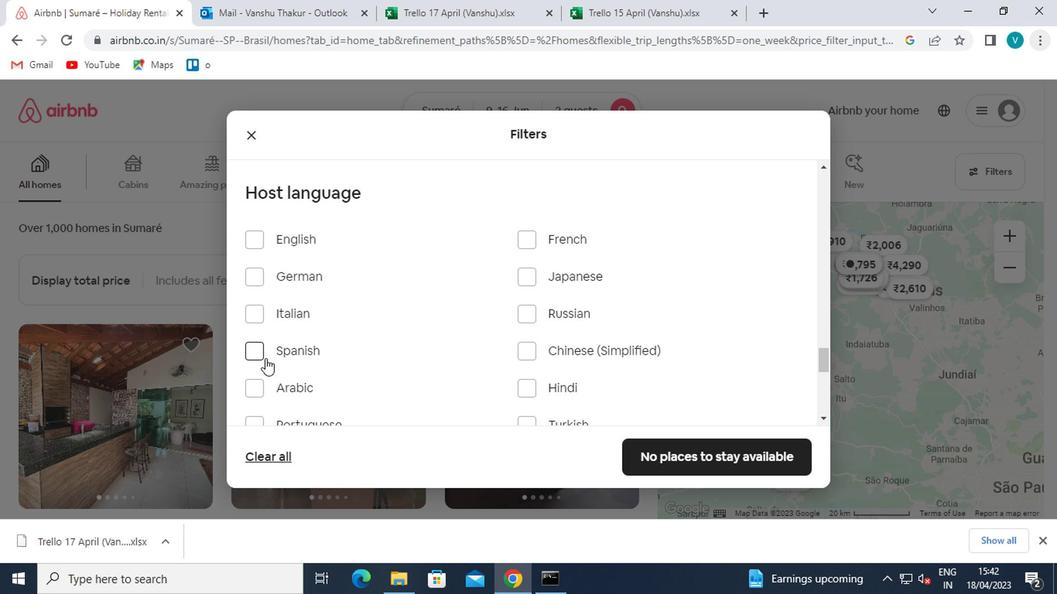 
Action: Mouse moved to (422, 357)
Screenshot: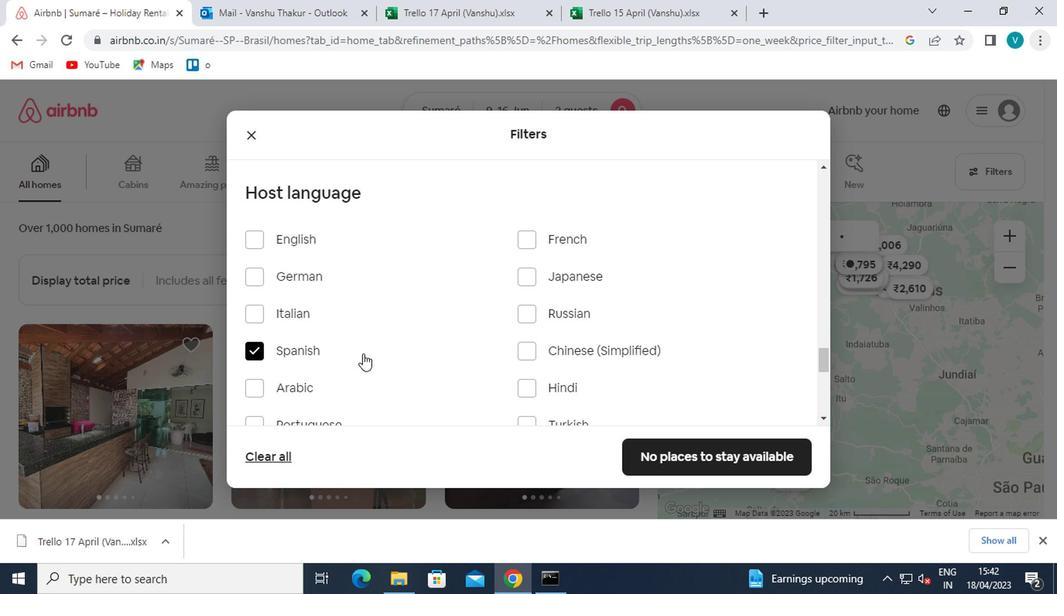 
Action: Mouse scrolled (422, 356) with delta (0, -1)
Screenshot: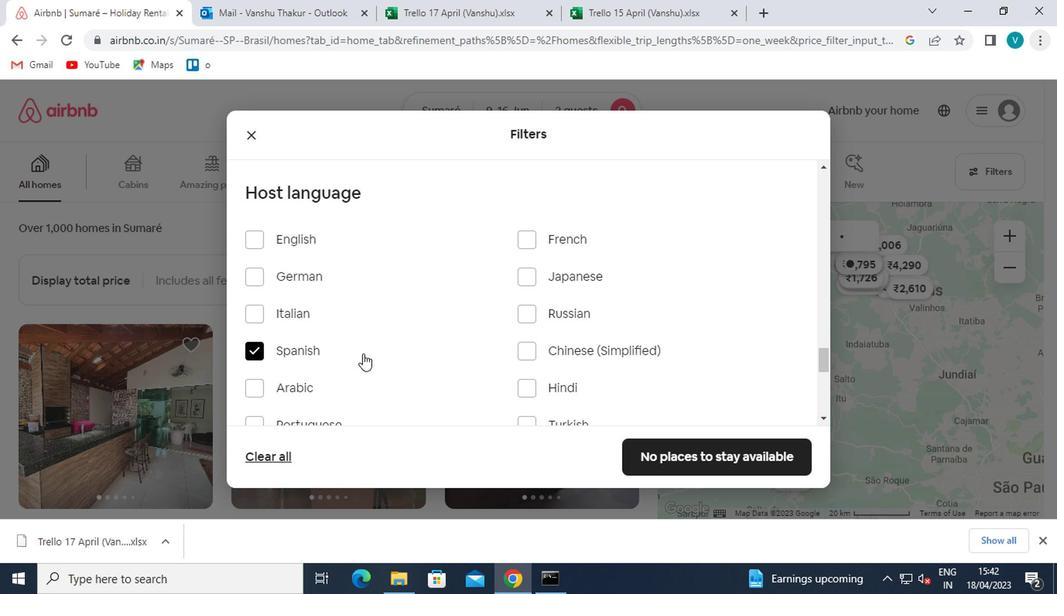 
Action: Mouse scrolled (422, 356) with delta (0, -1)
Screenshot: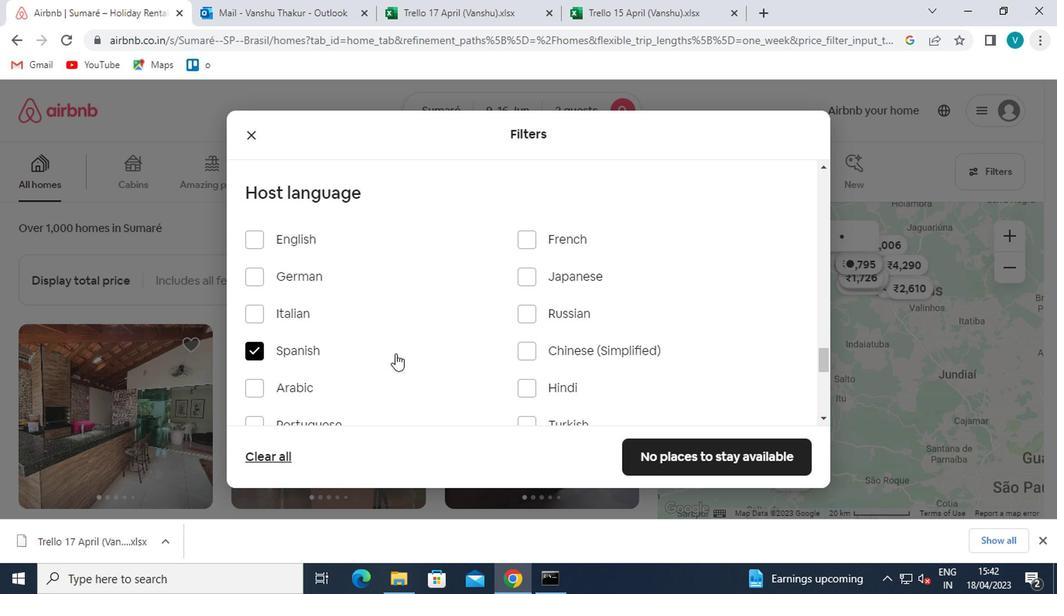 
Action: Mouse scrolled (422, 356) with delta (0, -1)
Screenshot: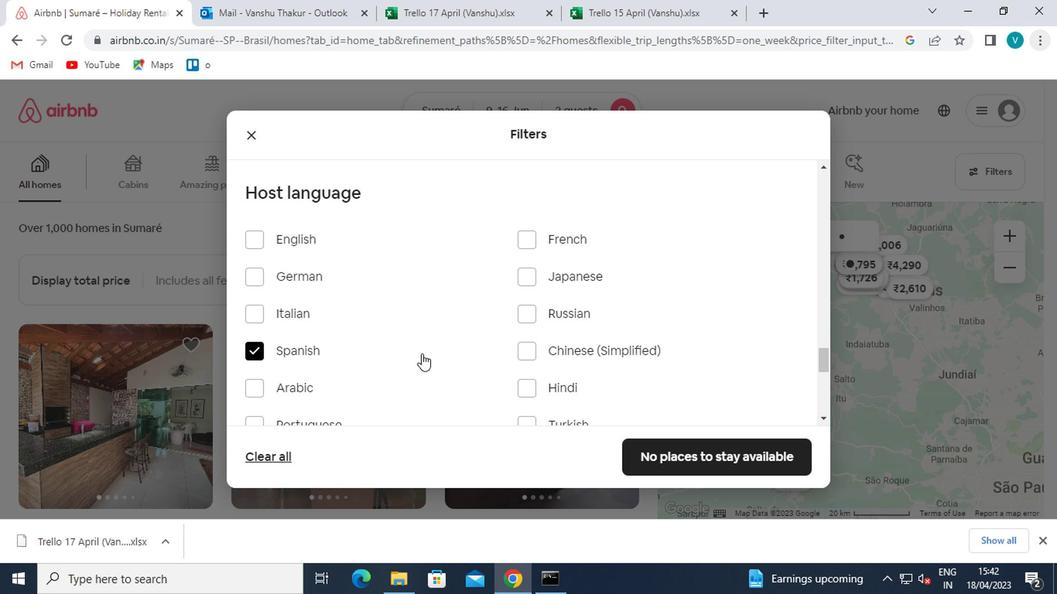 
Action: Mouse moved to (640, 449)
Screenshot: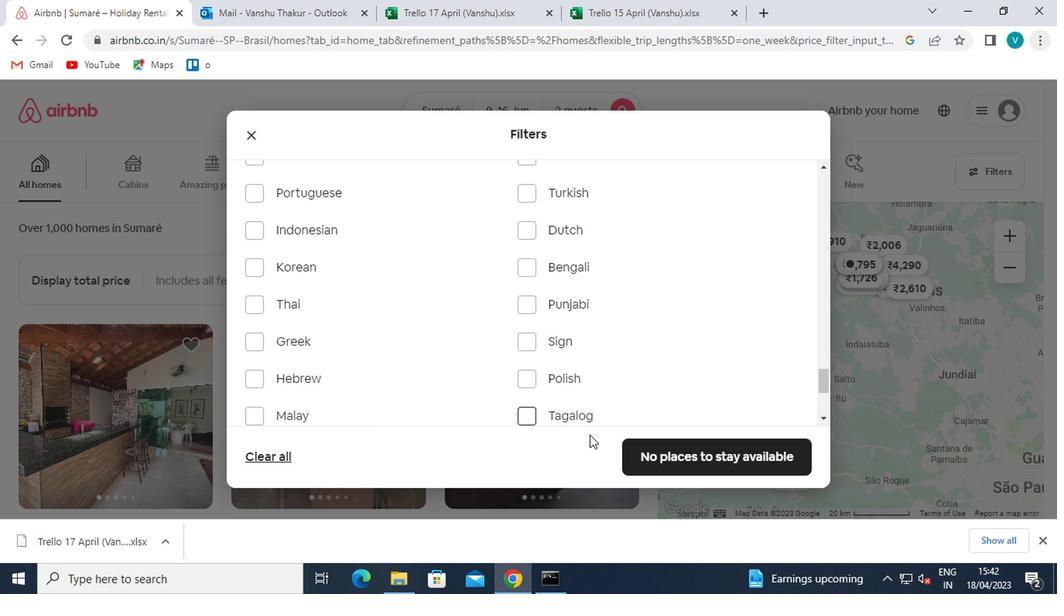 
Action: Mouse pressed left at (640, 449)
Screenshot: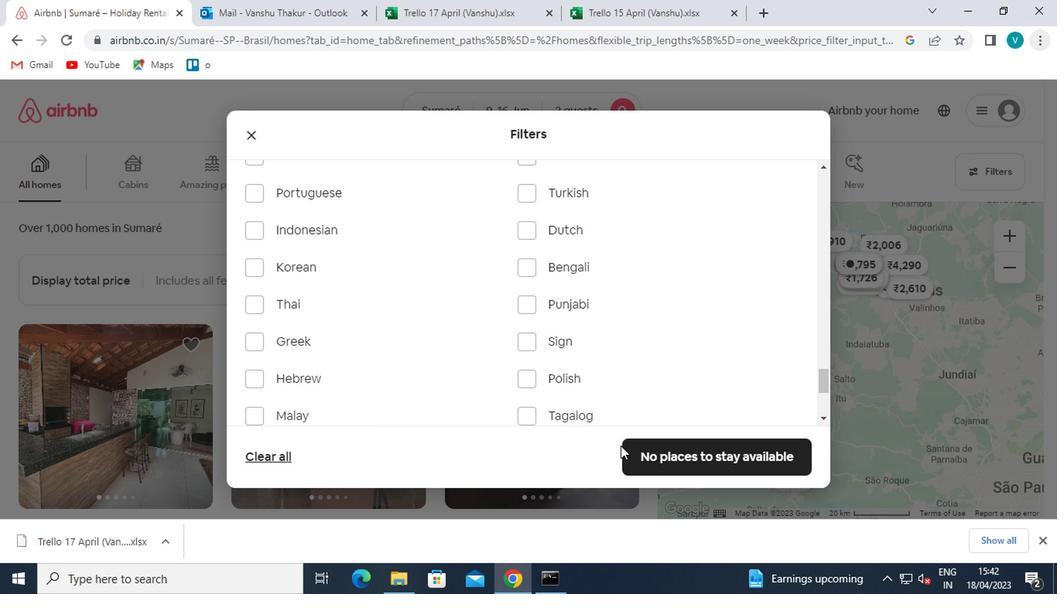 
Action: Mouse moved to (520, 376)
Screenshot: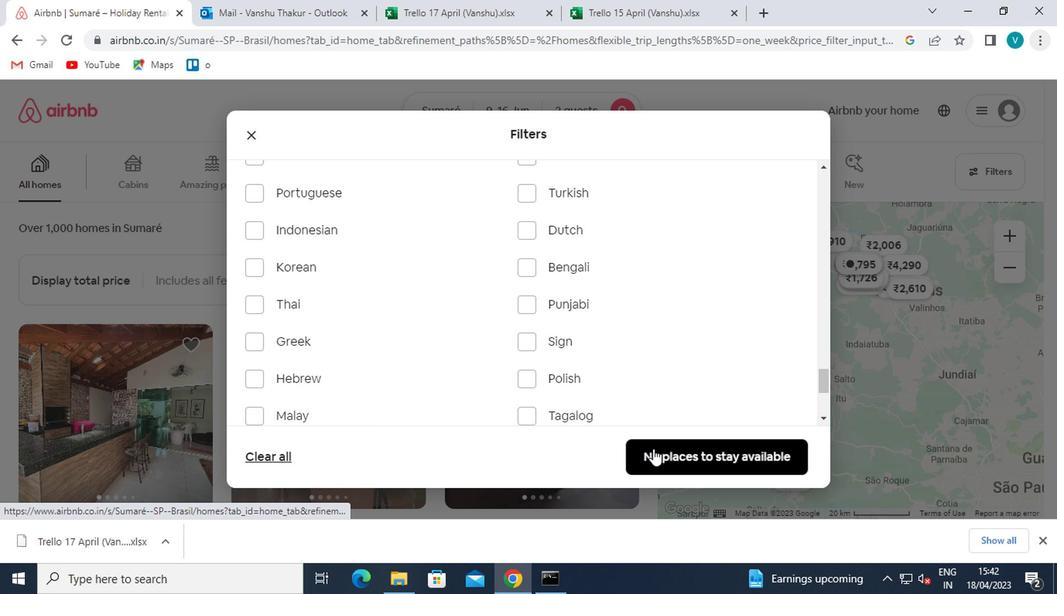 
